 Task: Search one way flight ticket for 1 adult, 6 children, 1 infant in seat and 1 infant on lap in business from St. Louis: St. Louis Lambert International Airport to Gillette: Gillette Campbell County Airport on 5-1-2023. Choice of flights is Alaska. Number of bags: 2 carry on bags. Price is upto 90000. Outbound departure time preference is 20:00.
Action: Mouse moved to (380, 556)
Screenshot: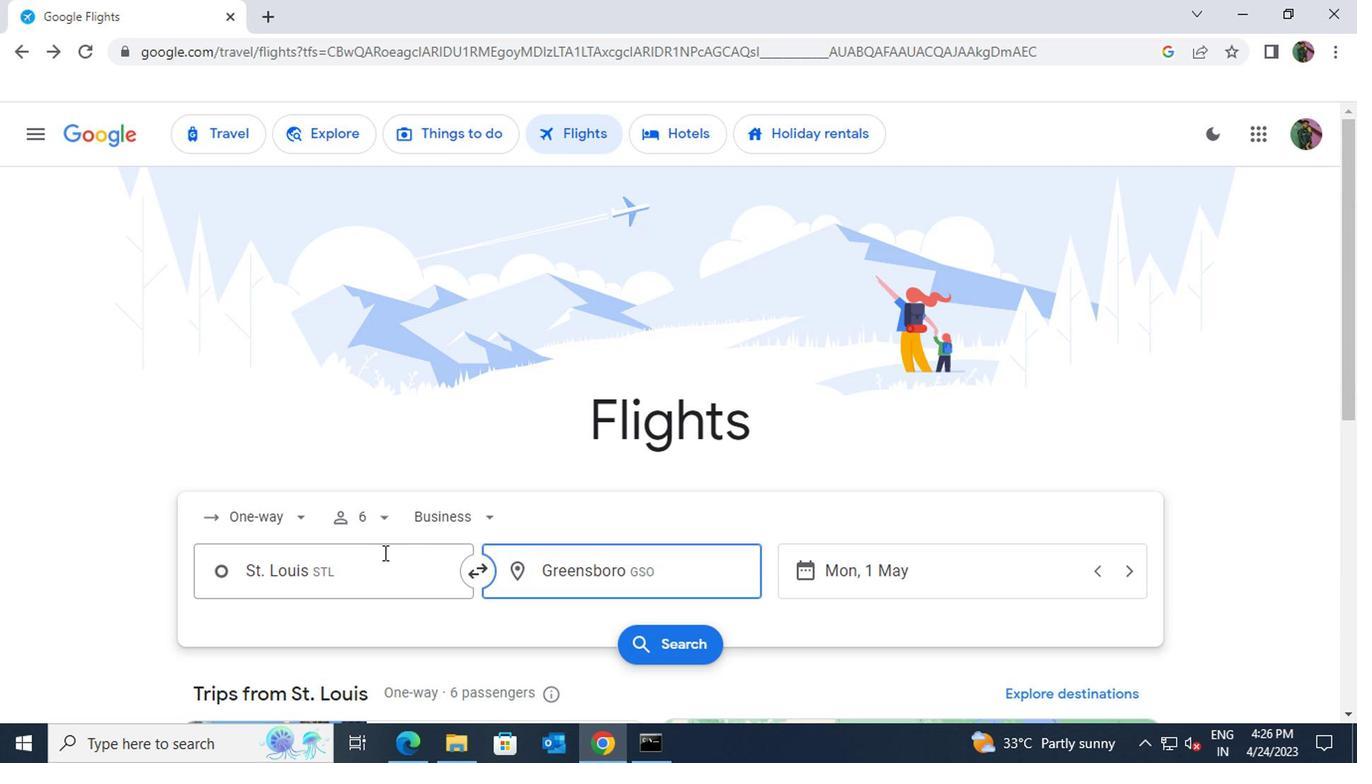
Action: Mouse pressed left at (380, 556)
Screenshot: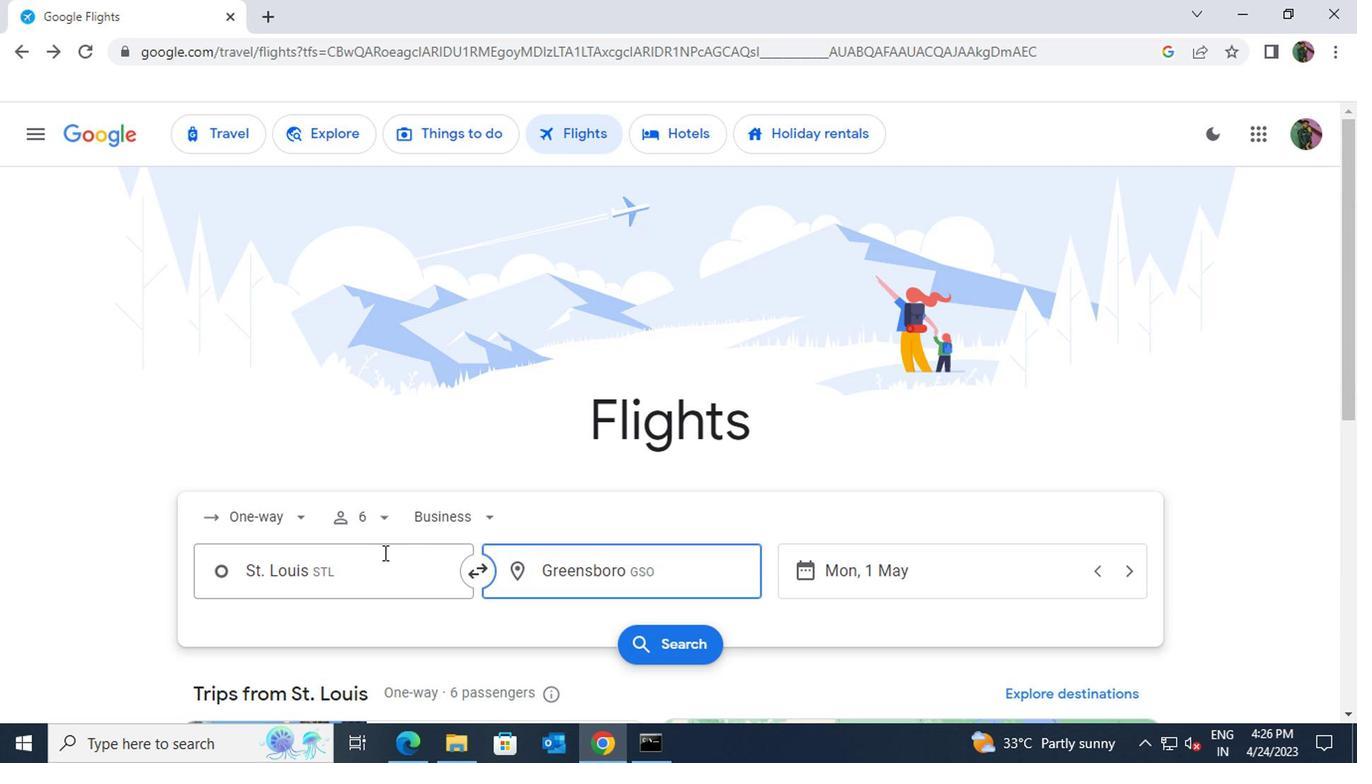 
Action: Key pressed st.<Key.space>louis<Key.space>lambert
Screenshot: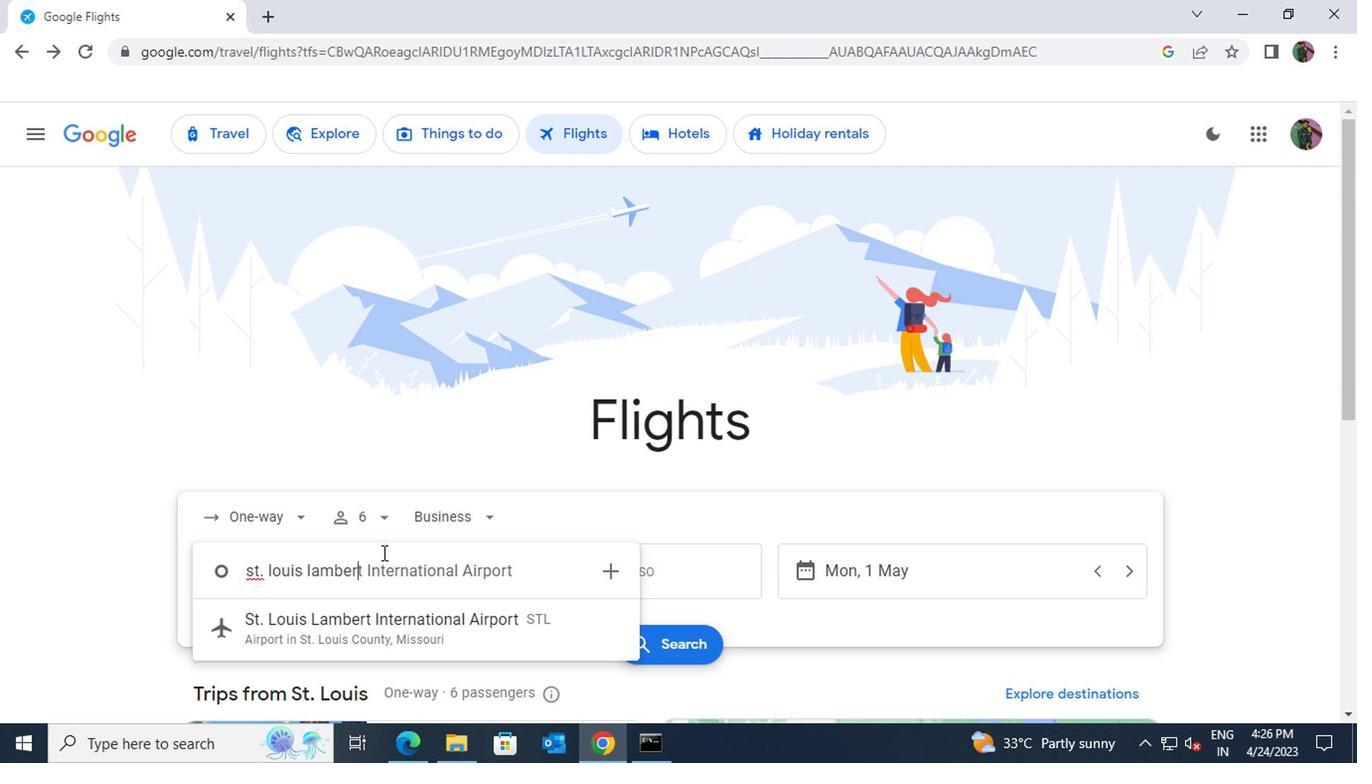 
Action: Mouse moved to (419, 634)
Screenshot: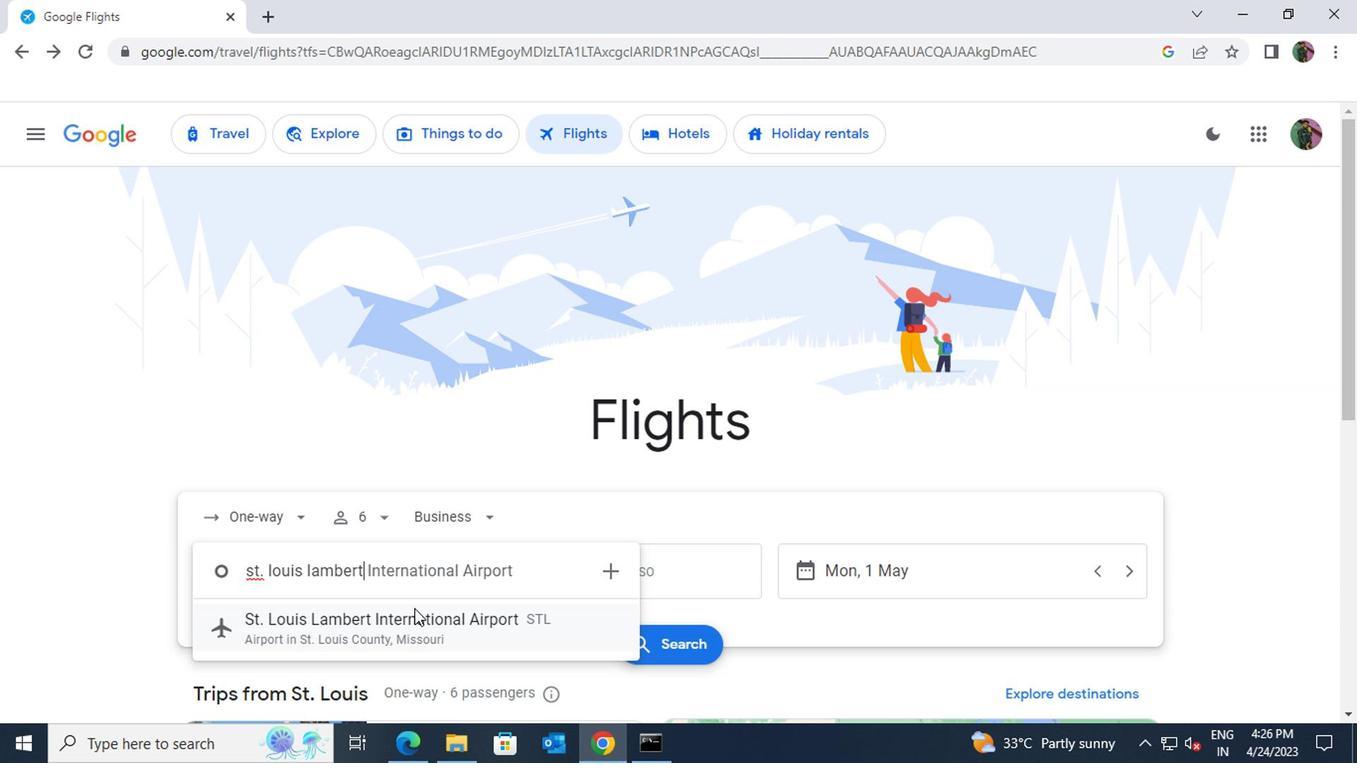 
Action: Mouse pressed left at (419, 634)
Screenshot: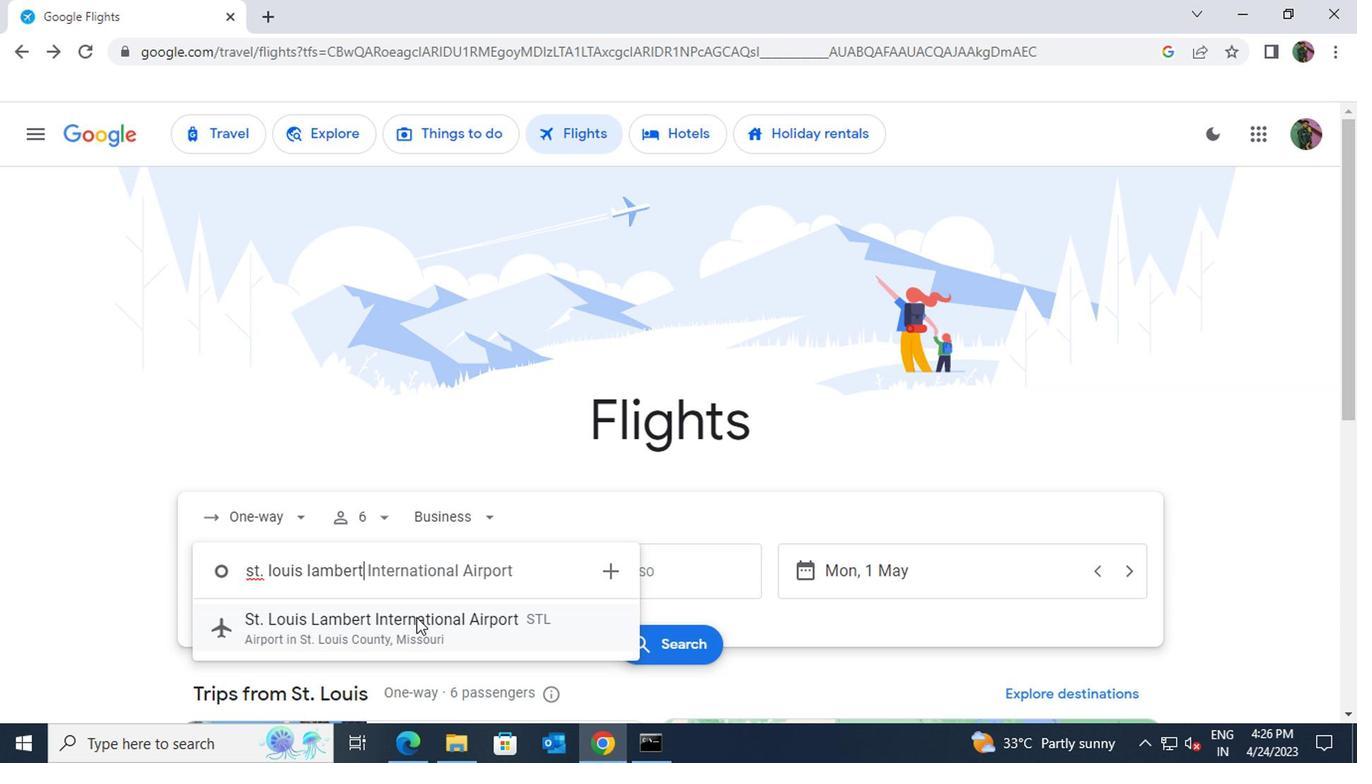 
Action: Mouse moved to (588, 583)
Screenshot: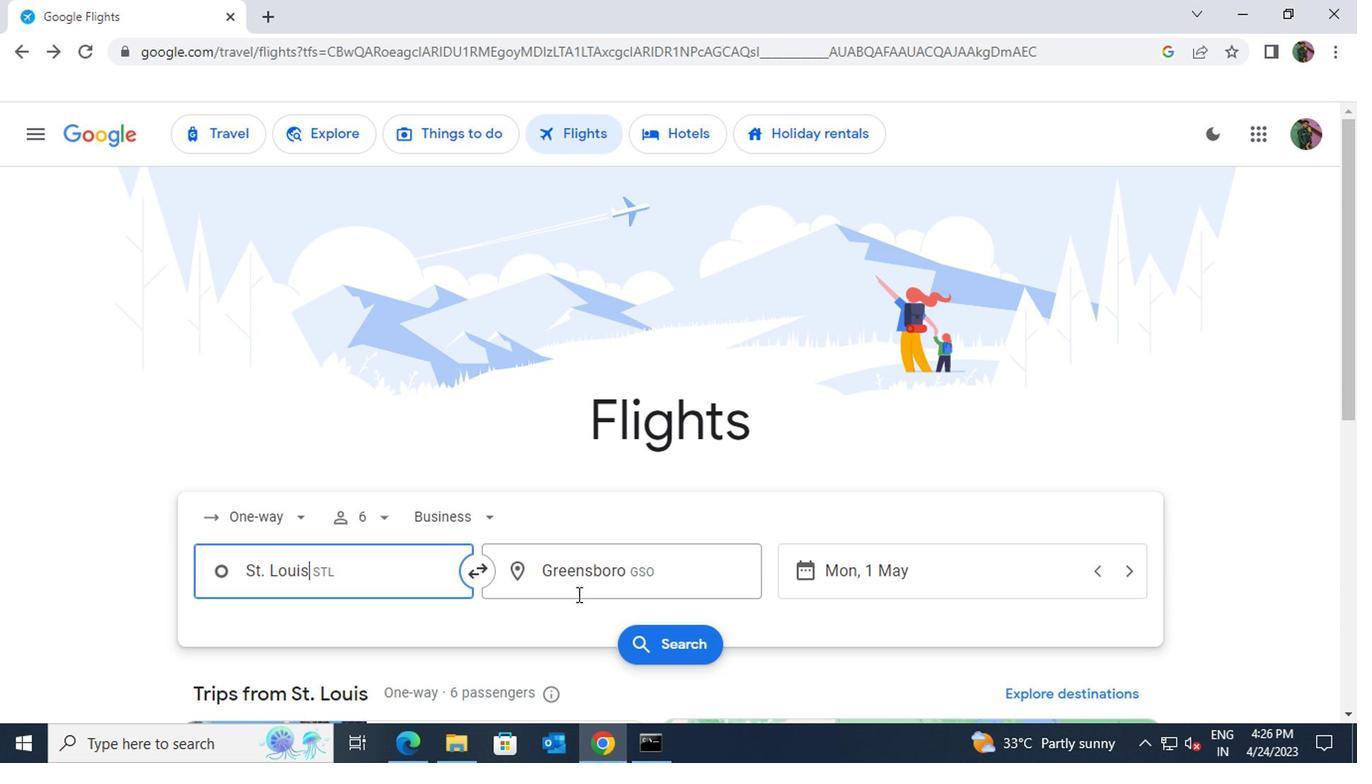 
Action: Mouse pressed left at (588, 583)
Screenshot: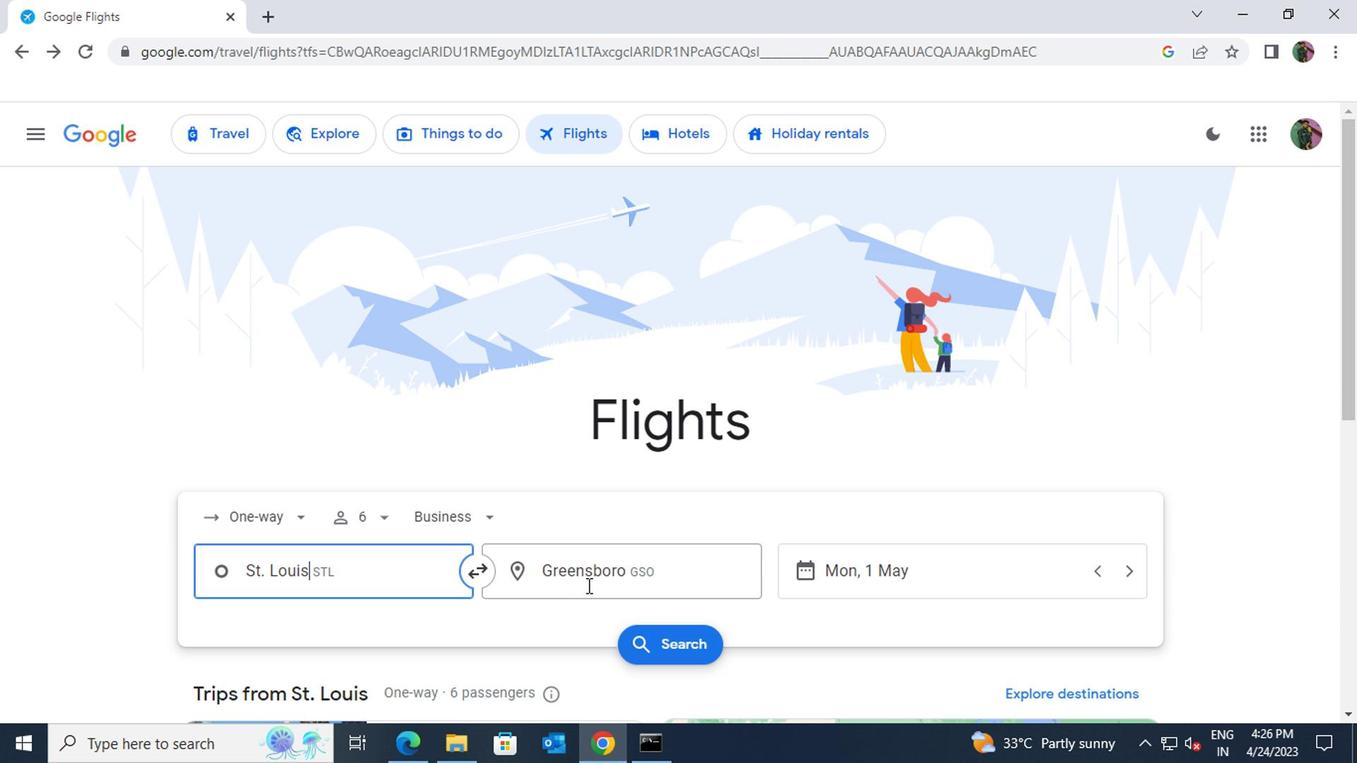 
Action: Key pressed gillette
Screenshot: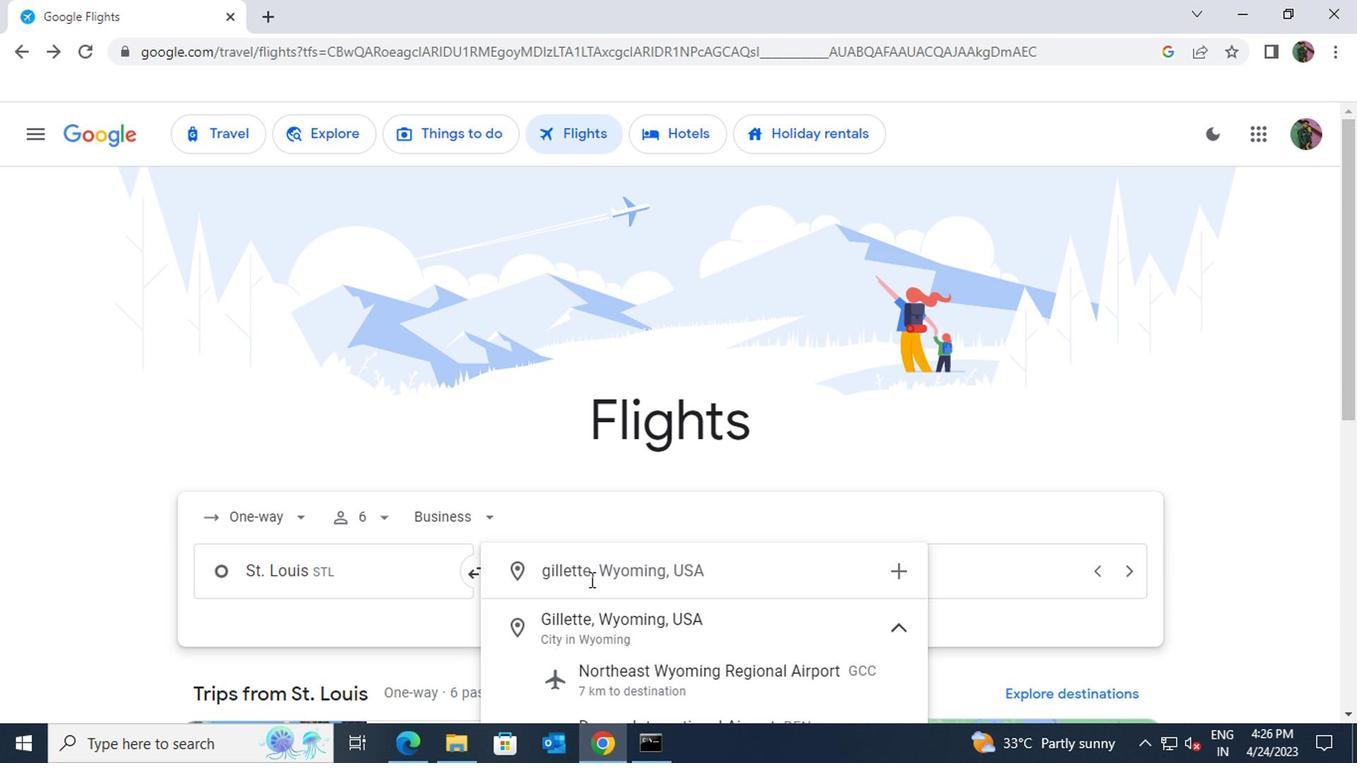 
Action: Mouse moved to (610, 628)
Screenshot: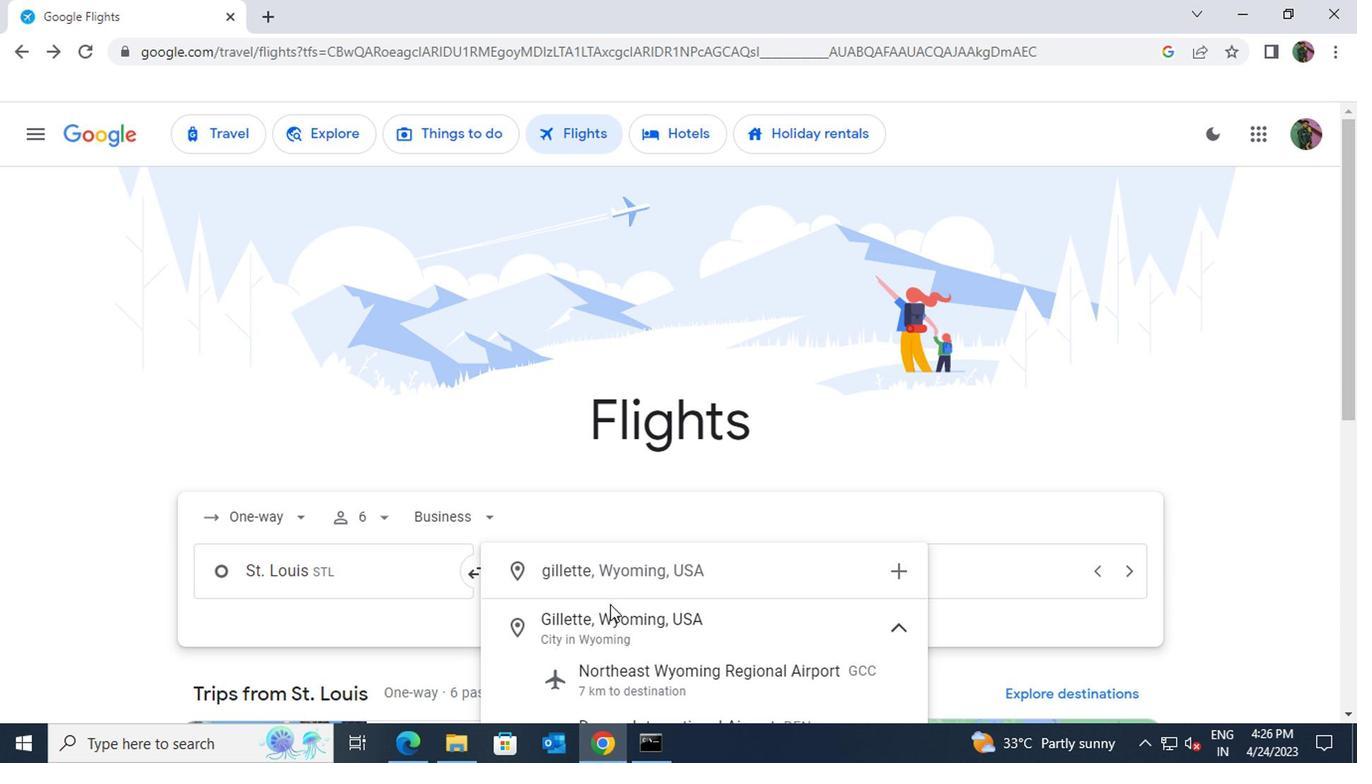 
Action: Mouse pressed left at (610, 628)
Screenshot: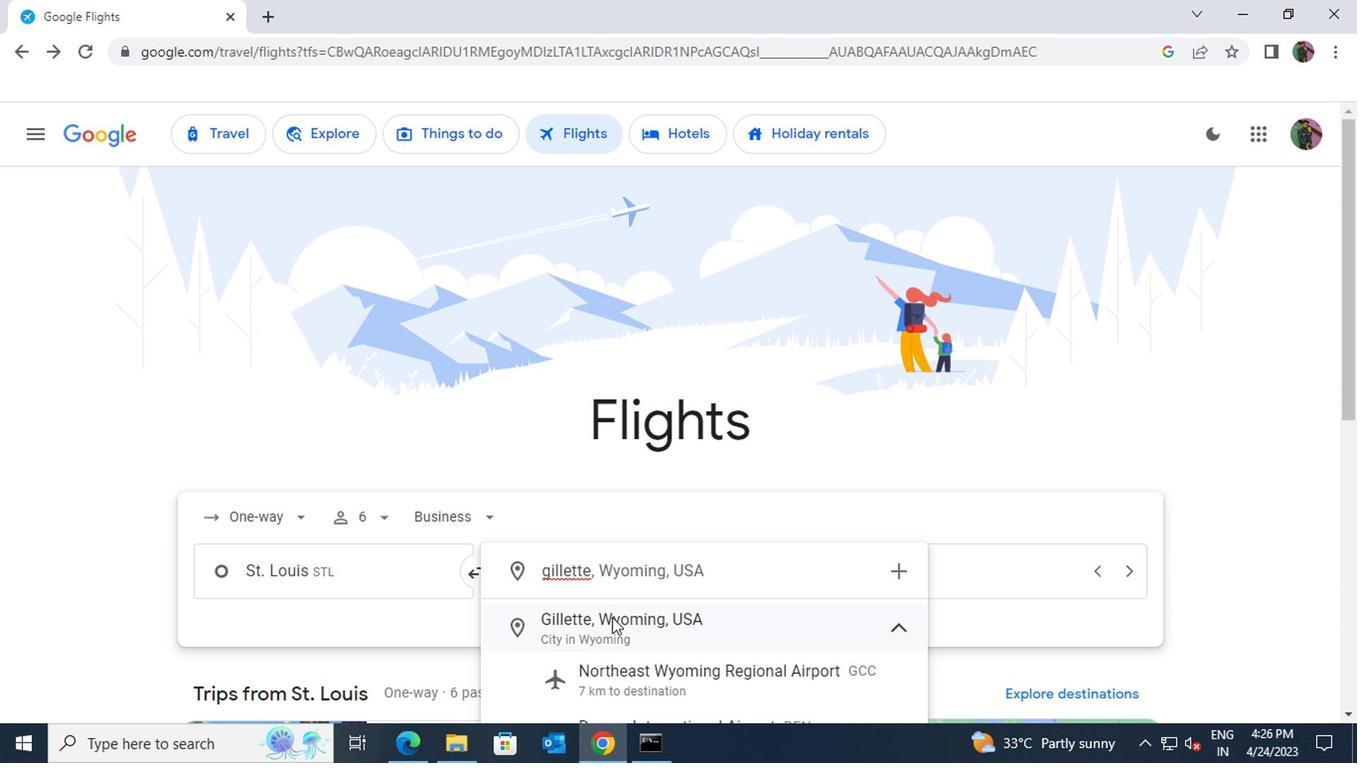 
Action: Mouse moved to (790, 572)
Screenshot: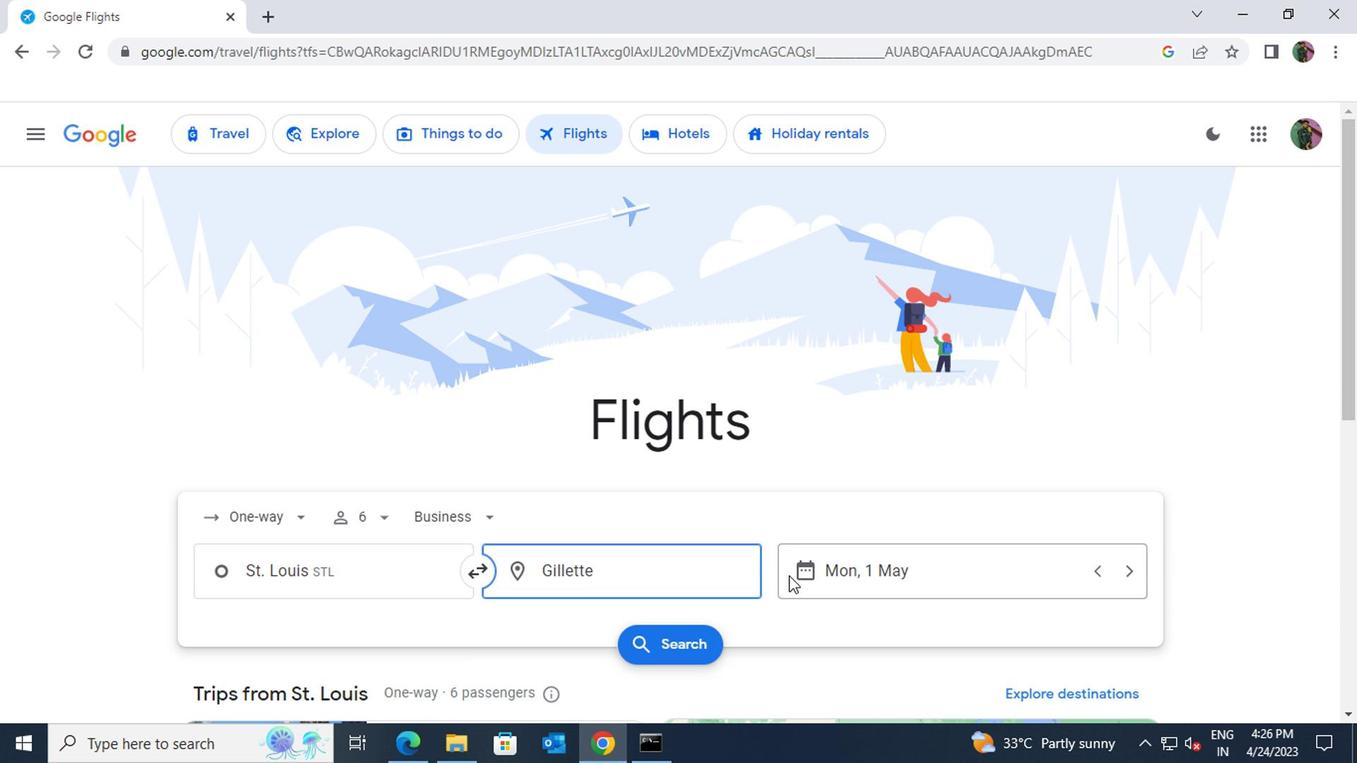 
Action: Mouse pressed left at (790, 572)
Screenshot: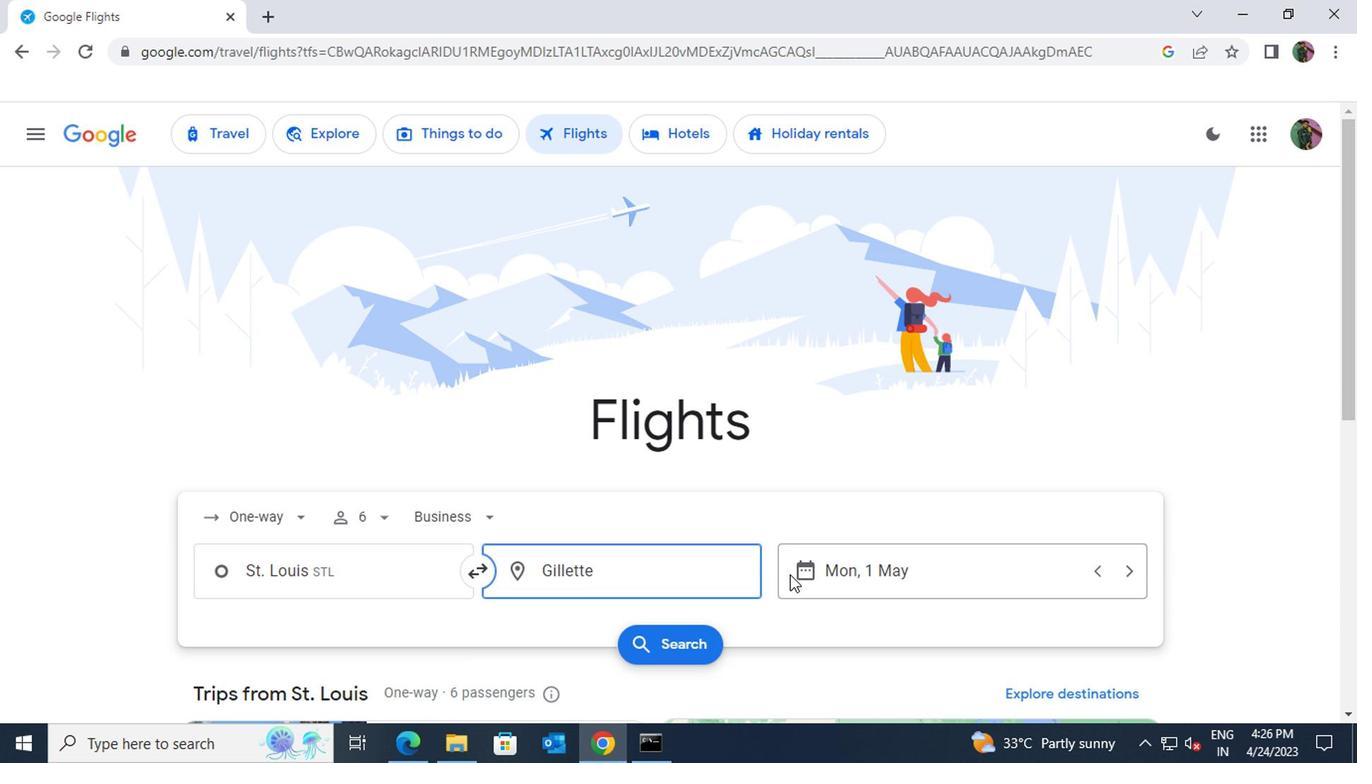 
Action: Mouse moved to (865, 365)
Screenshot: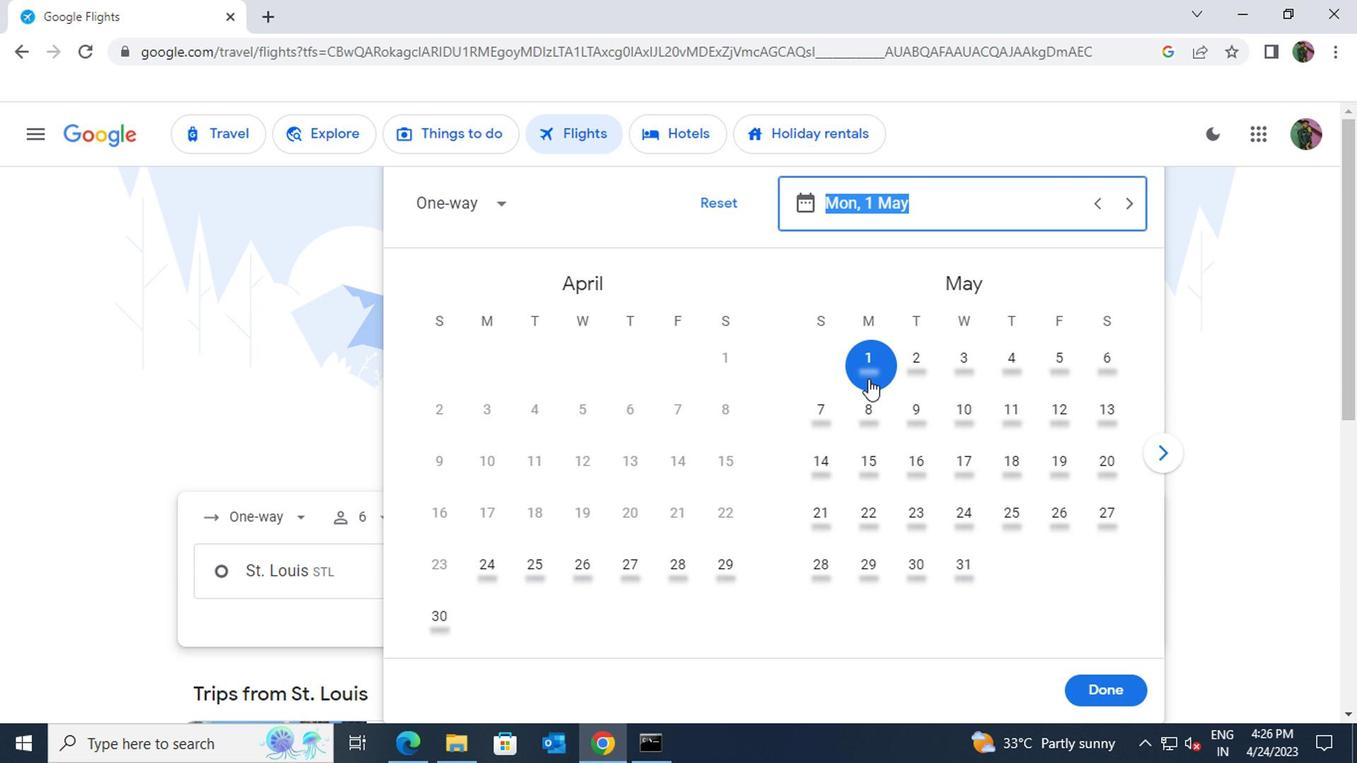 
Action: Mouse pressed left at (865, 365)
Screenshot: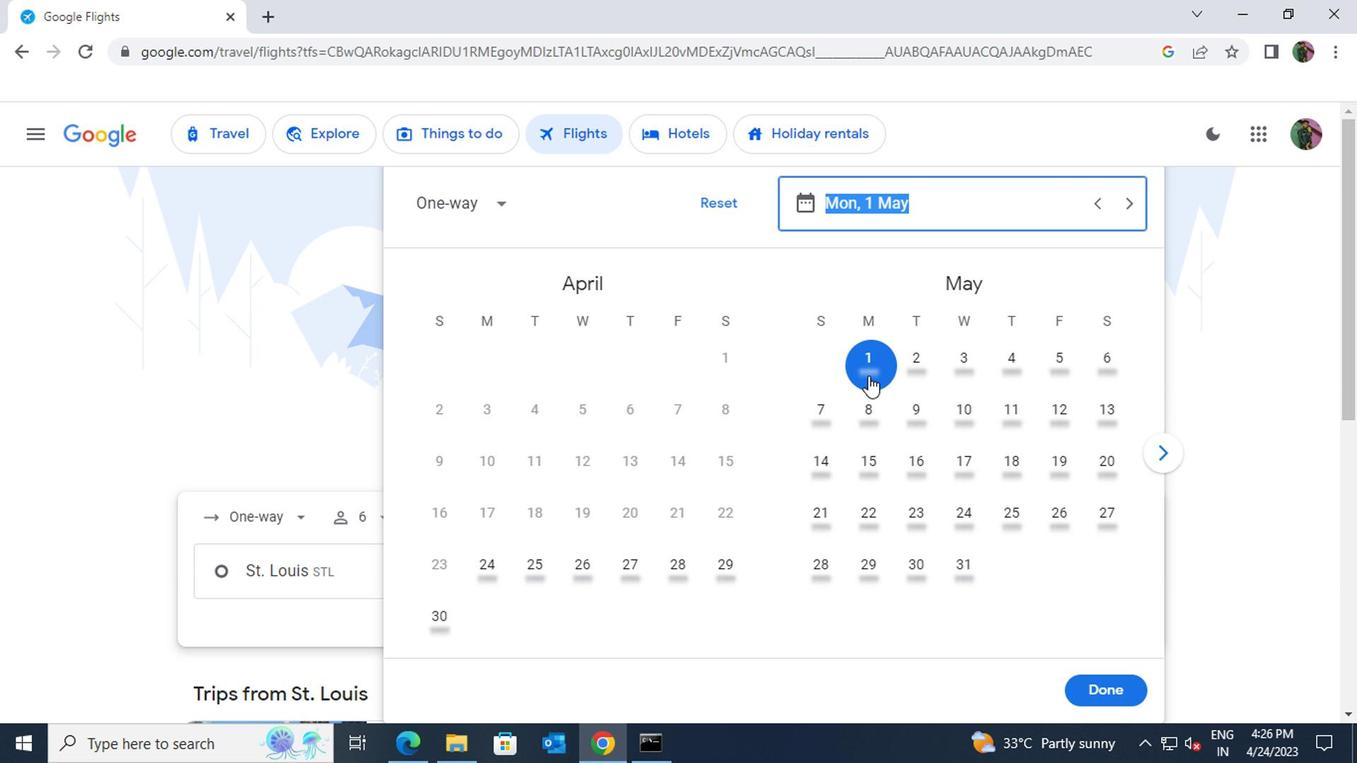 
Action: Mouse moved to (1076, 688)
Screenshot: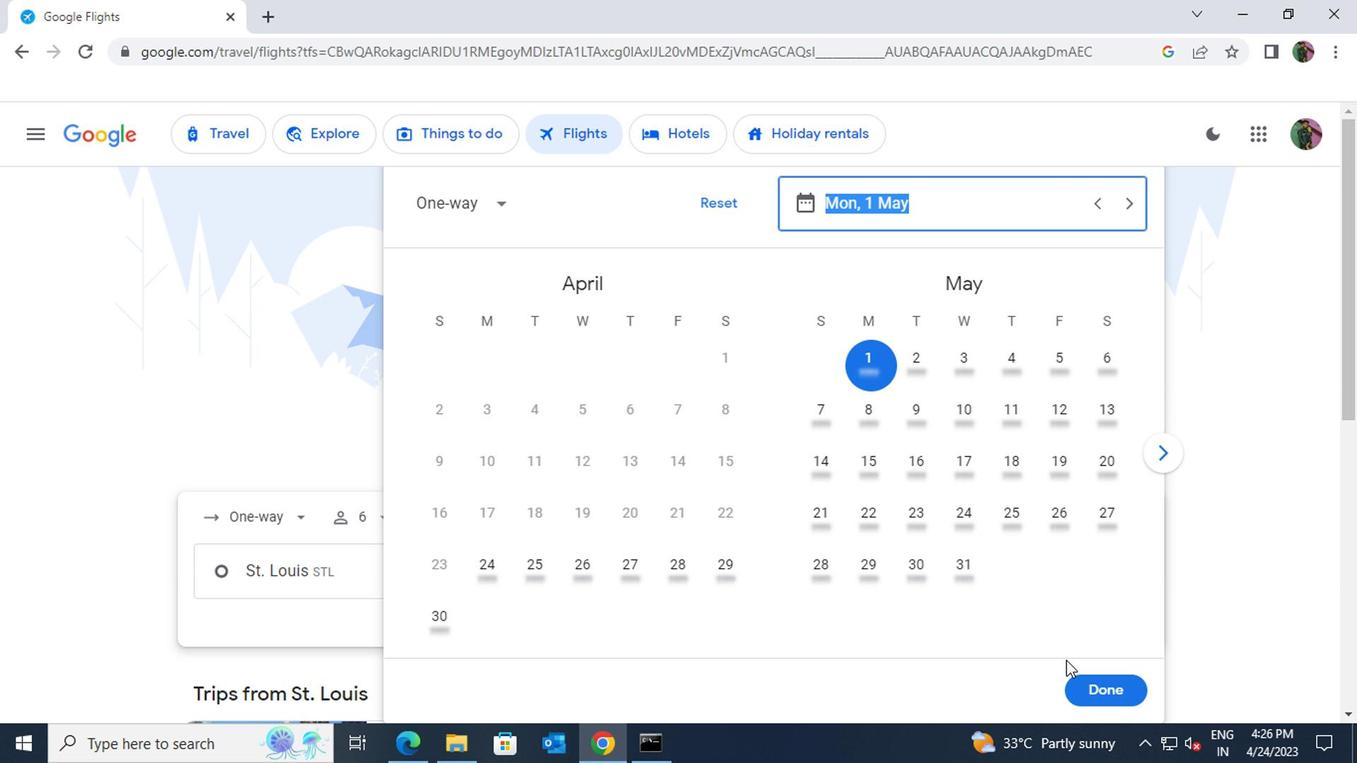 
Action: Mouse pressed left at (1076, 688)
Screenshot: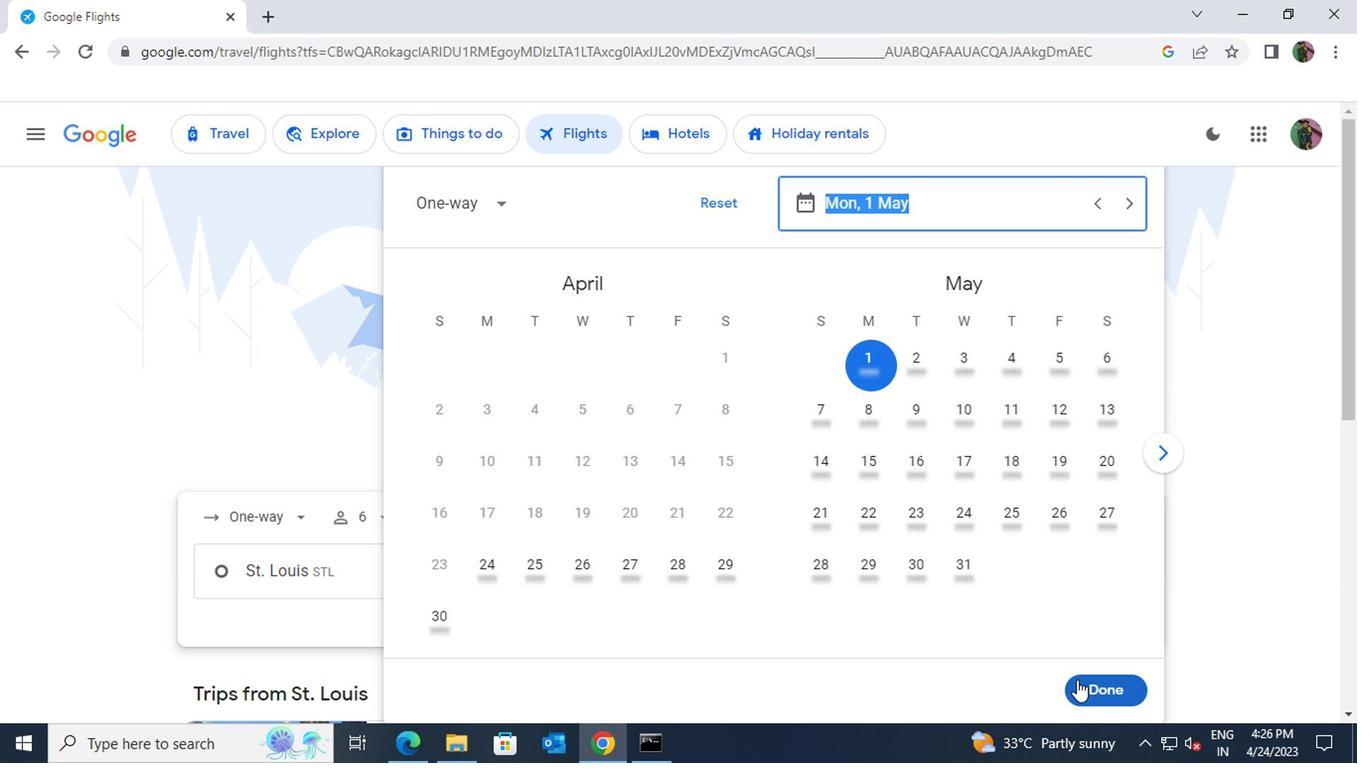 
Action: Mouse moved to (380, 520)
Screenshot: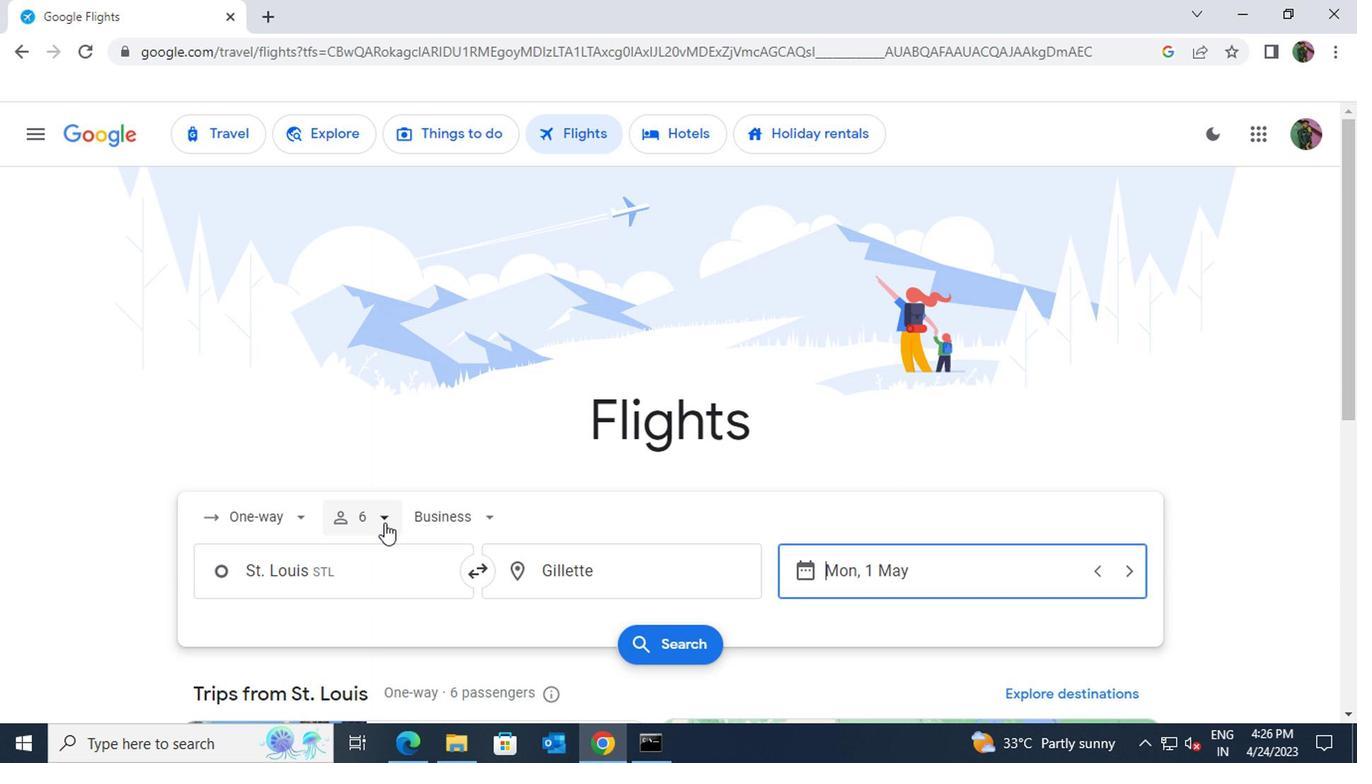 
Action: Mouse pressed left at (380, 520)
Screenshot: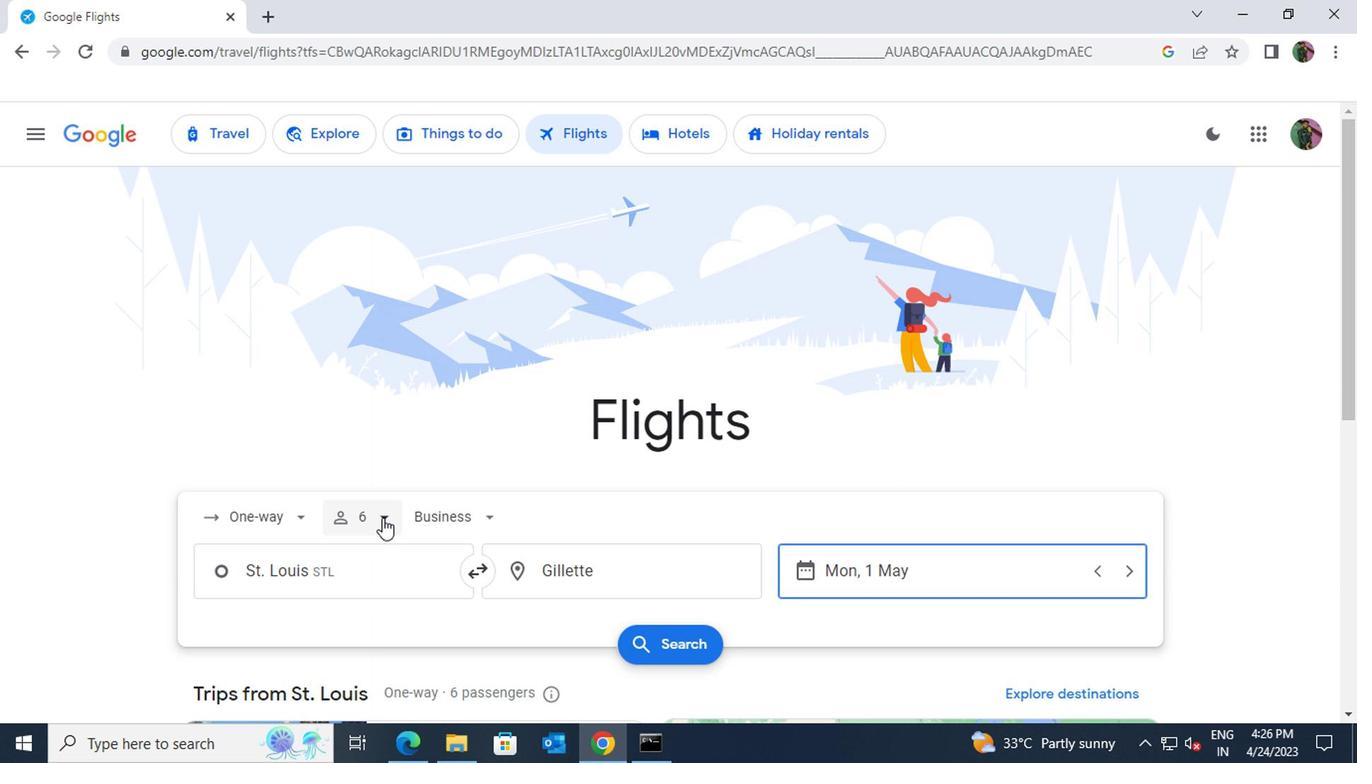 
Action: Mouse moved to (448, 567)
Screenshot: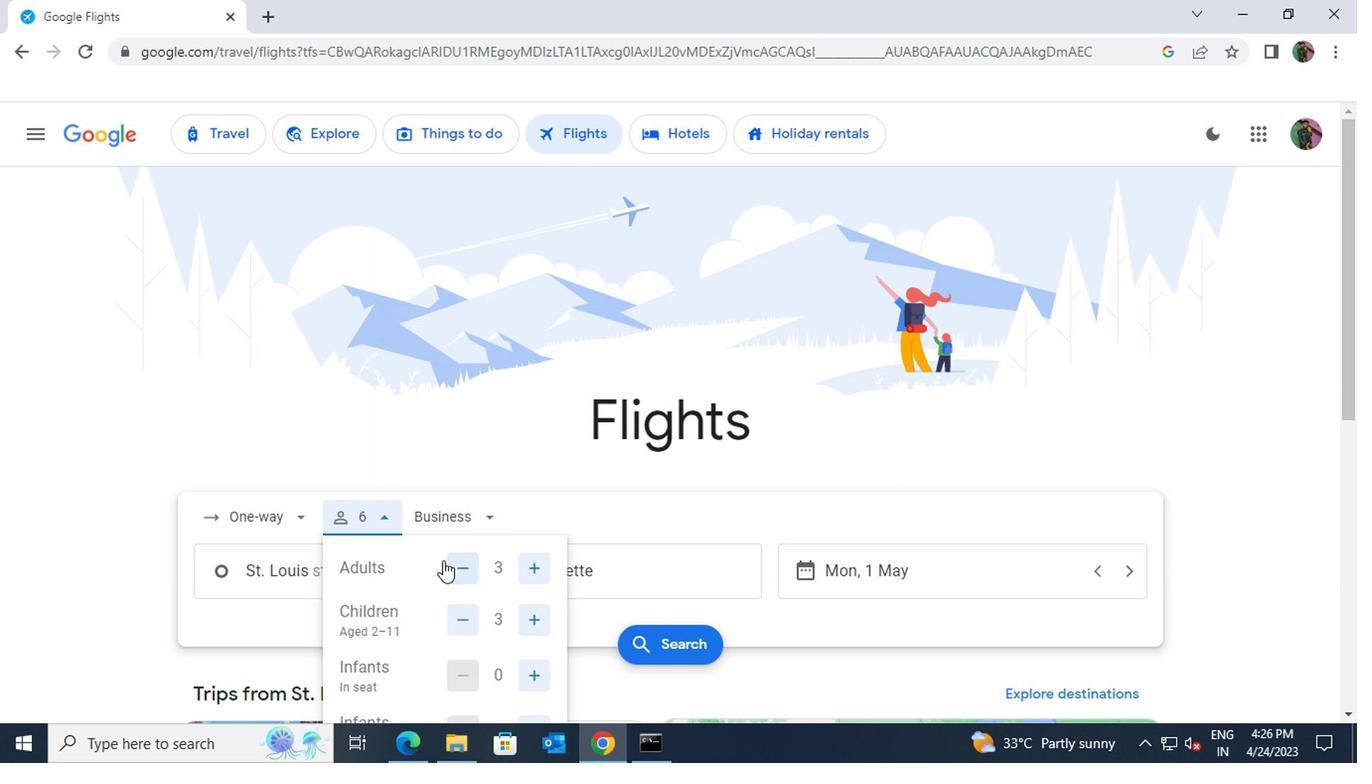 
Action: Mouse pressed left at (448, 567)
Screenshot: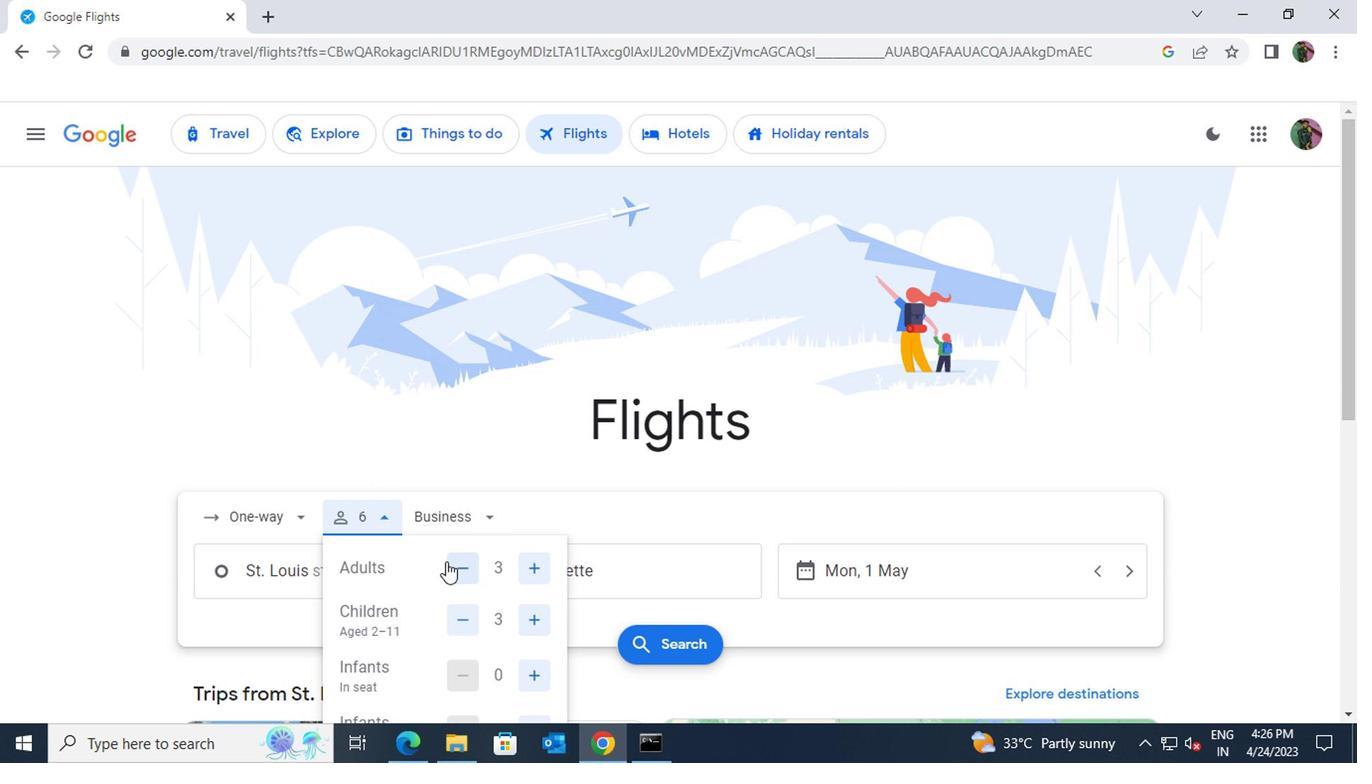
Action: Mouse pressed left at (448, 567)
Screenshot: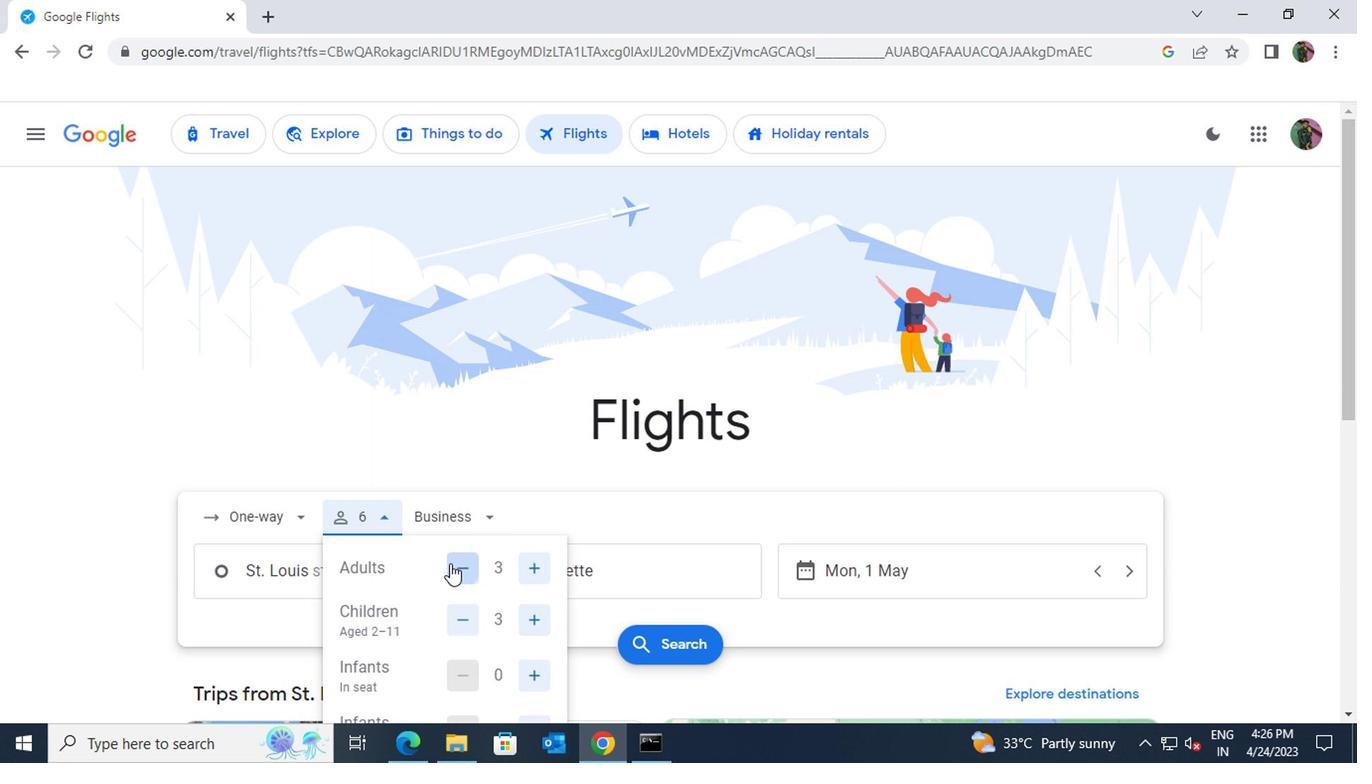 
Action: Mouse scrolled (448, 566) with delta (0, 0)
Screenshot: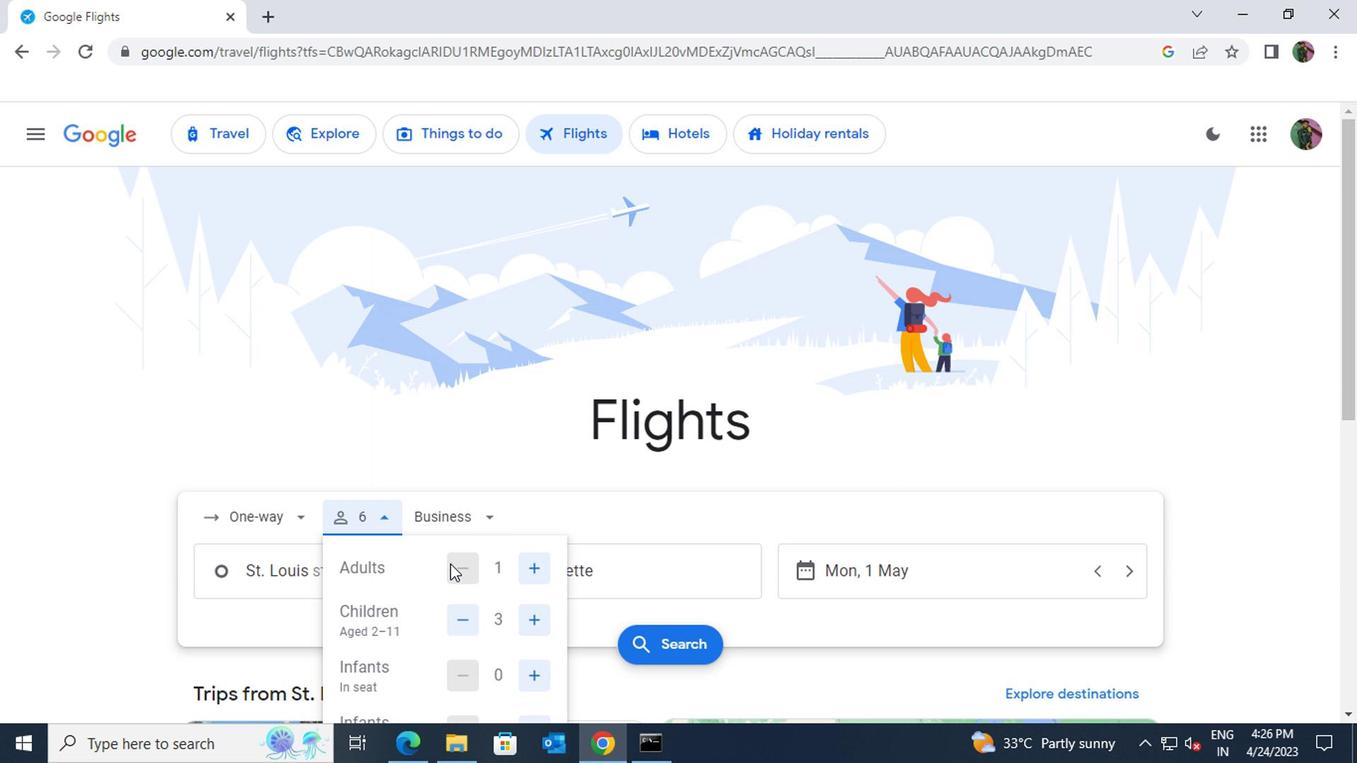 
Action: Mouse moved to (530, 532)
Screenshot: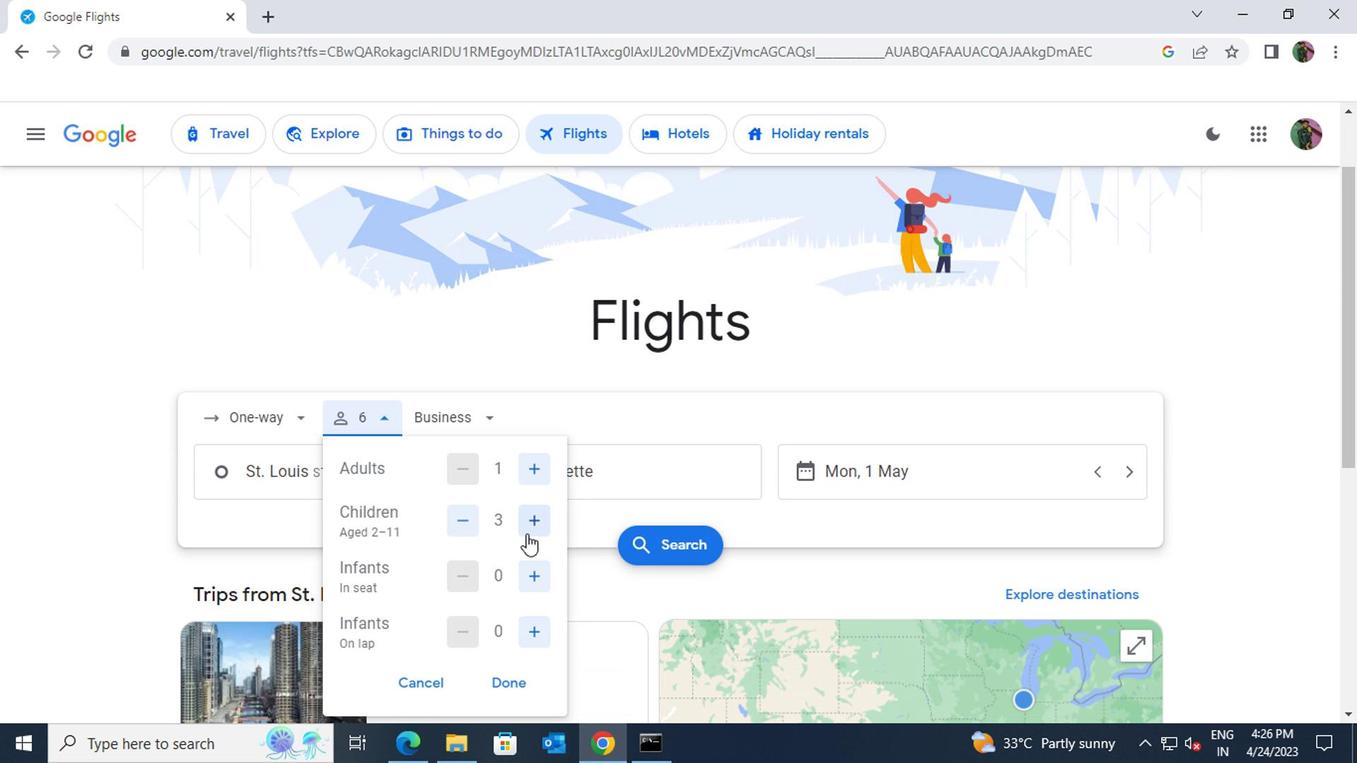 
Action: Mouse pressed left at (530, 532)
Screenshot: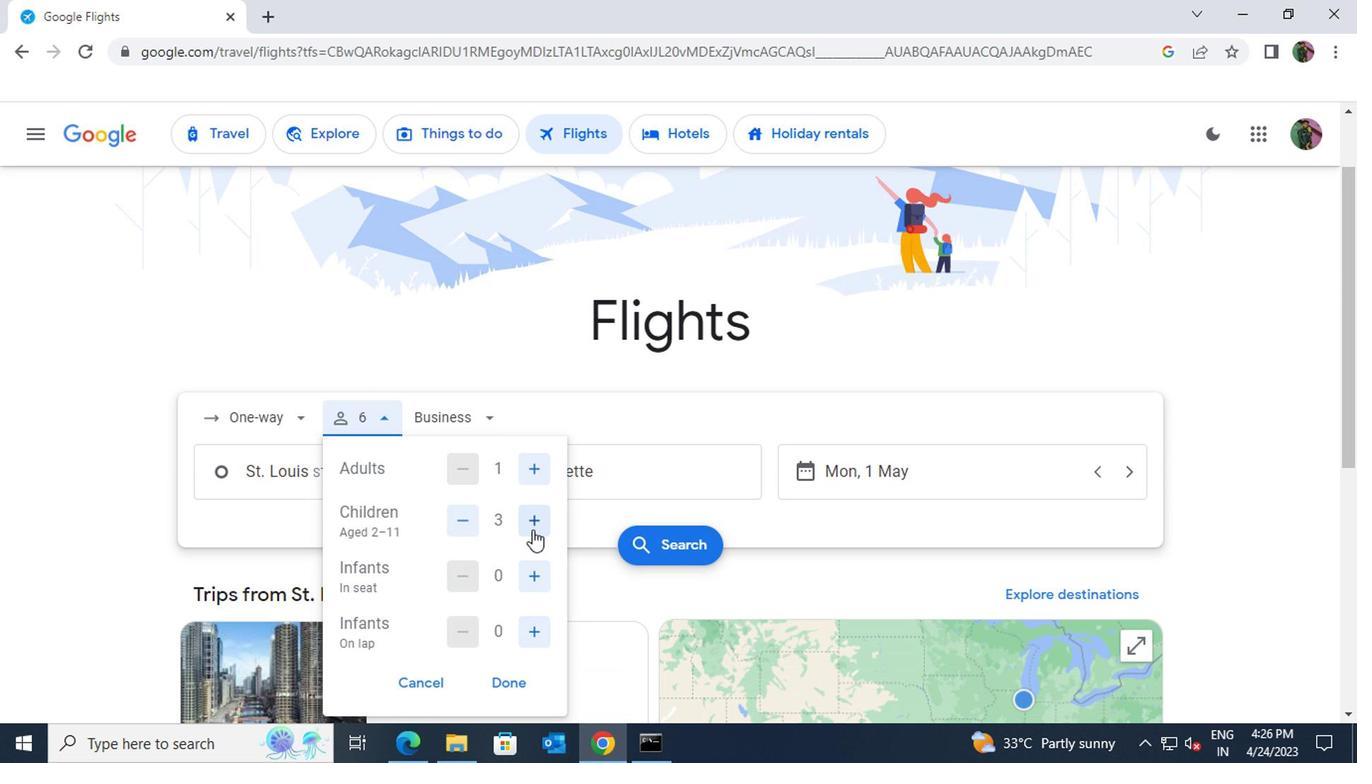 
Action: Mouse pressed left at (530, 532)
Screenshot: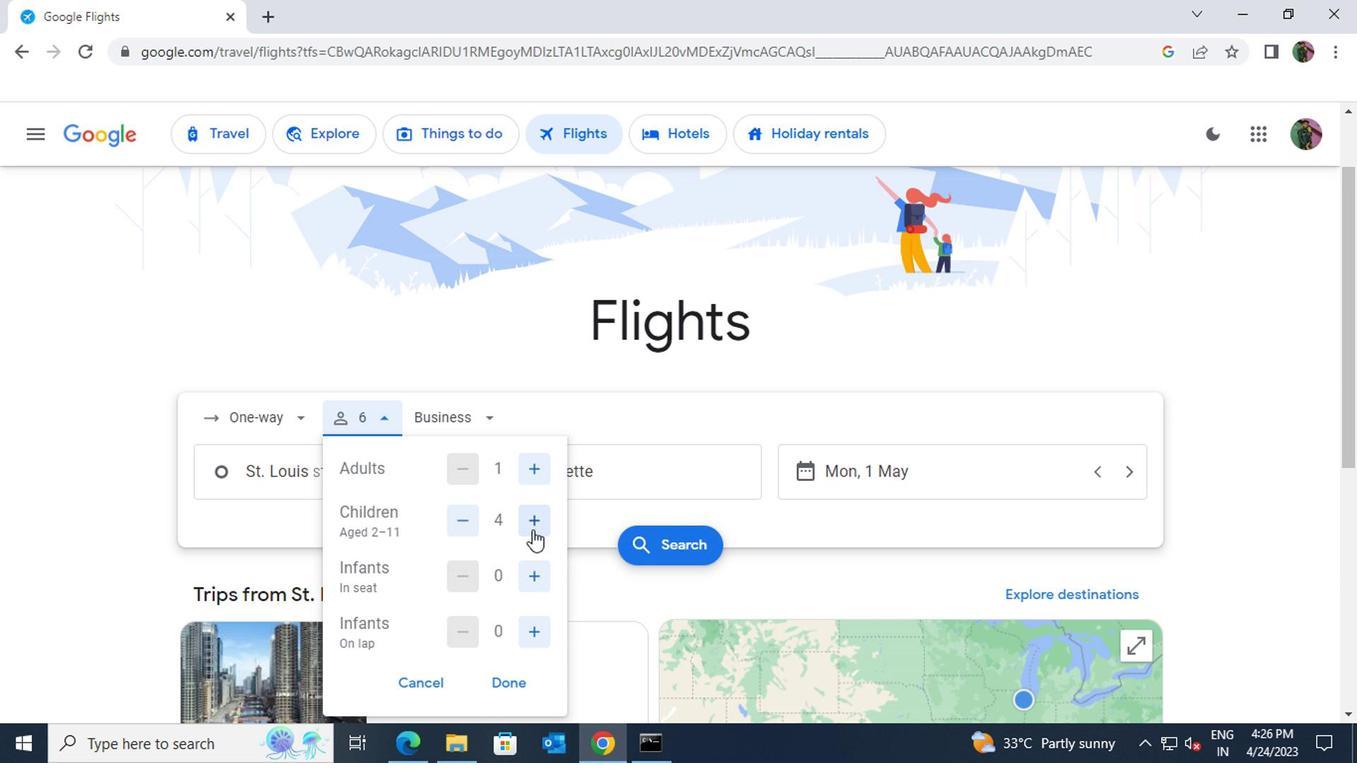 
Action: Mouse pressed left at (530, 532)
Screenshot: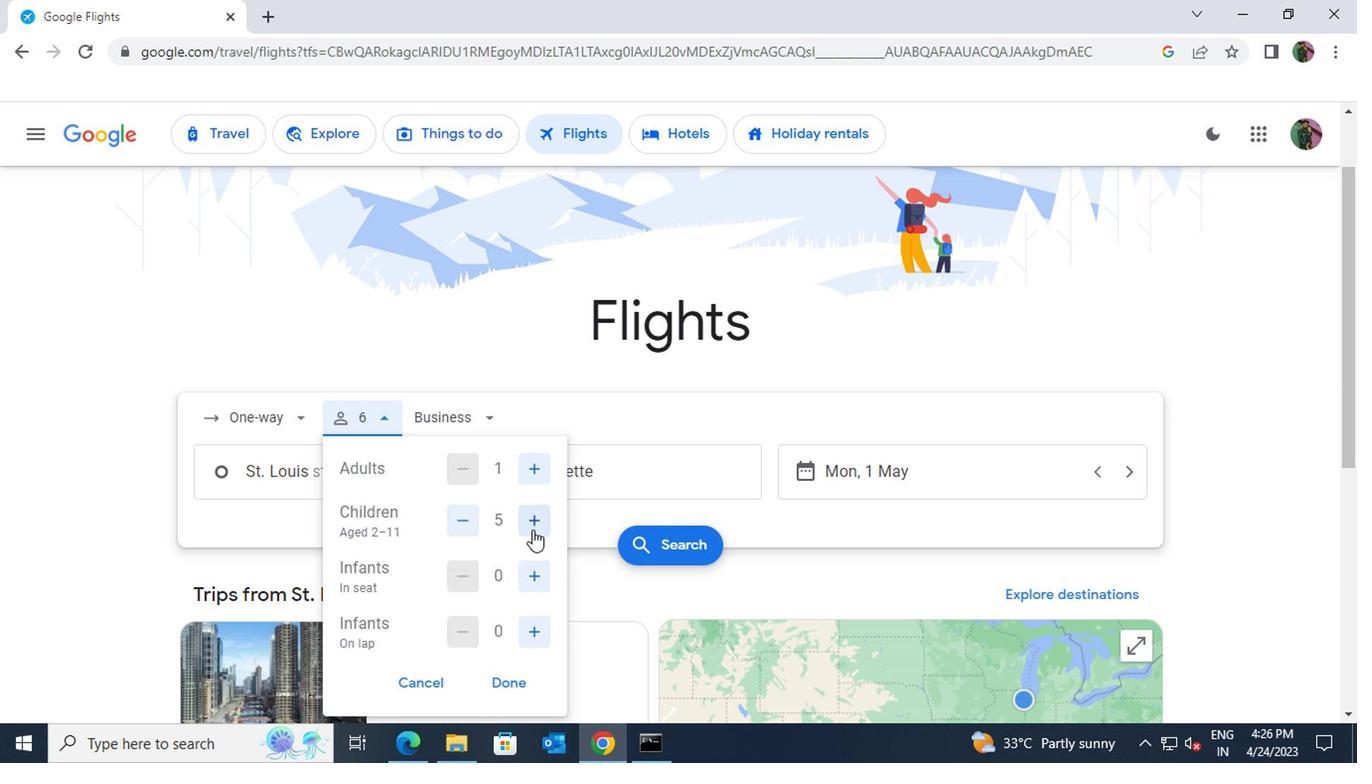 
Action: Mouse scrolled (530, 532) with delta (0, 0)
Screenshot: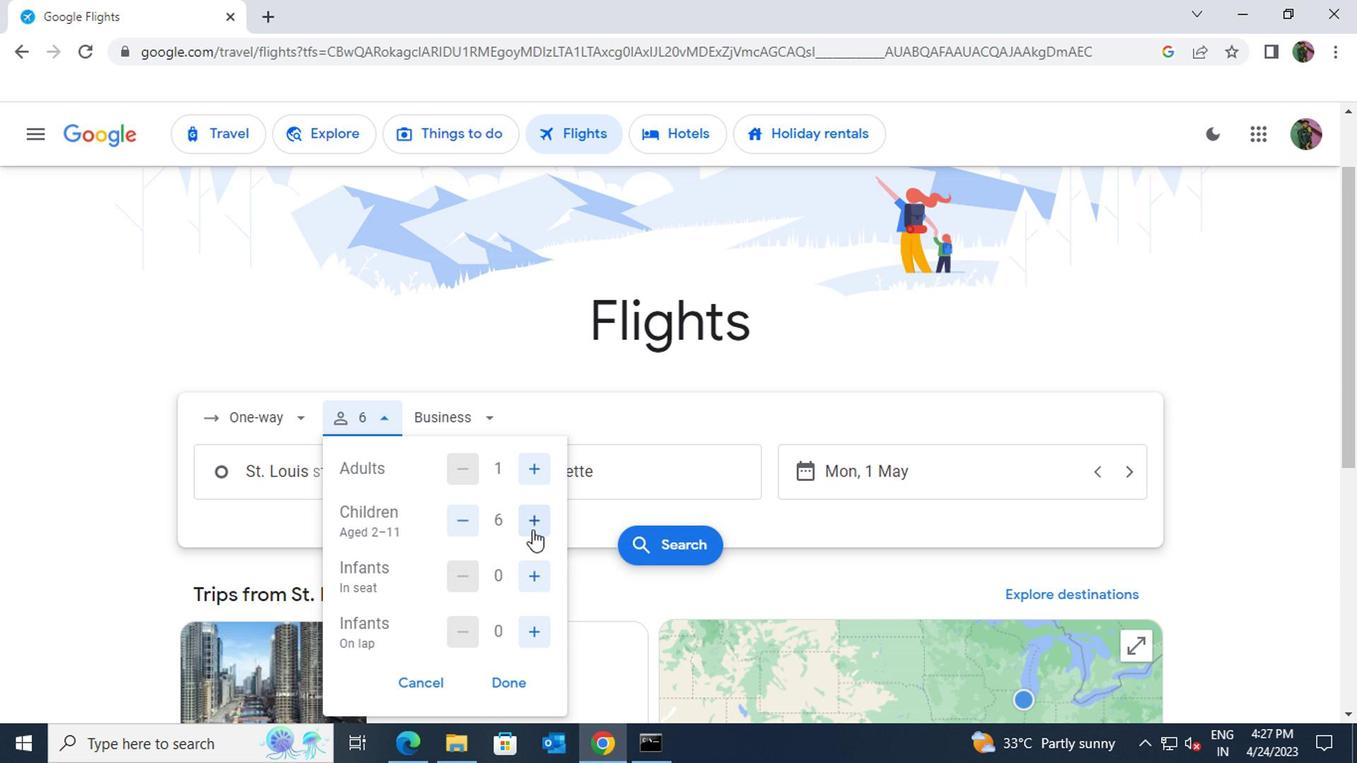 
Action: Mouse moved to (525, 525)
Screenshot: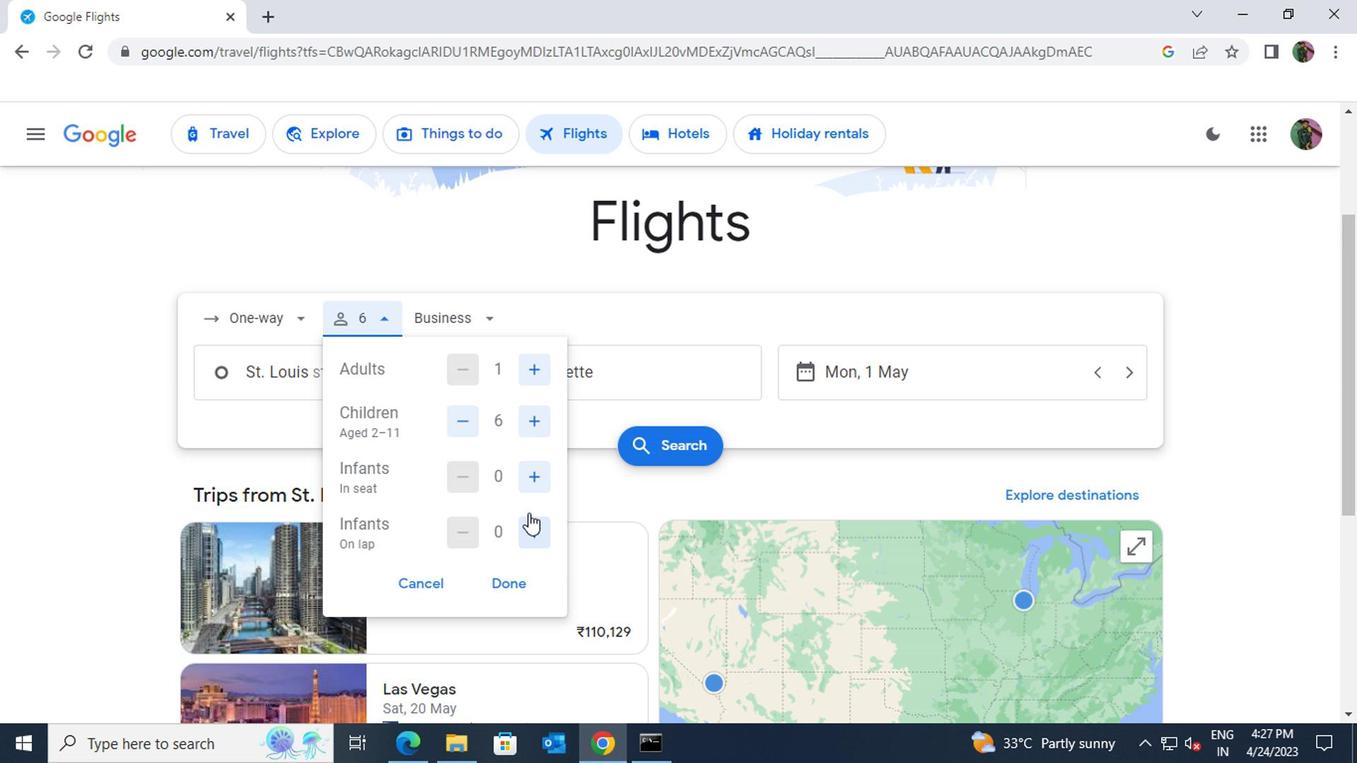 
Action: Mouse pressed left at (525, 525)
Screenshot: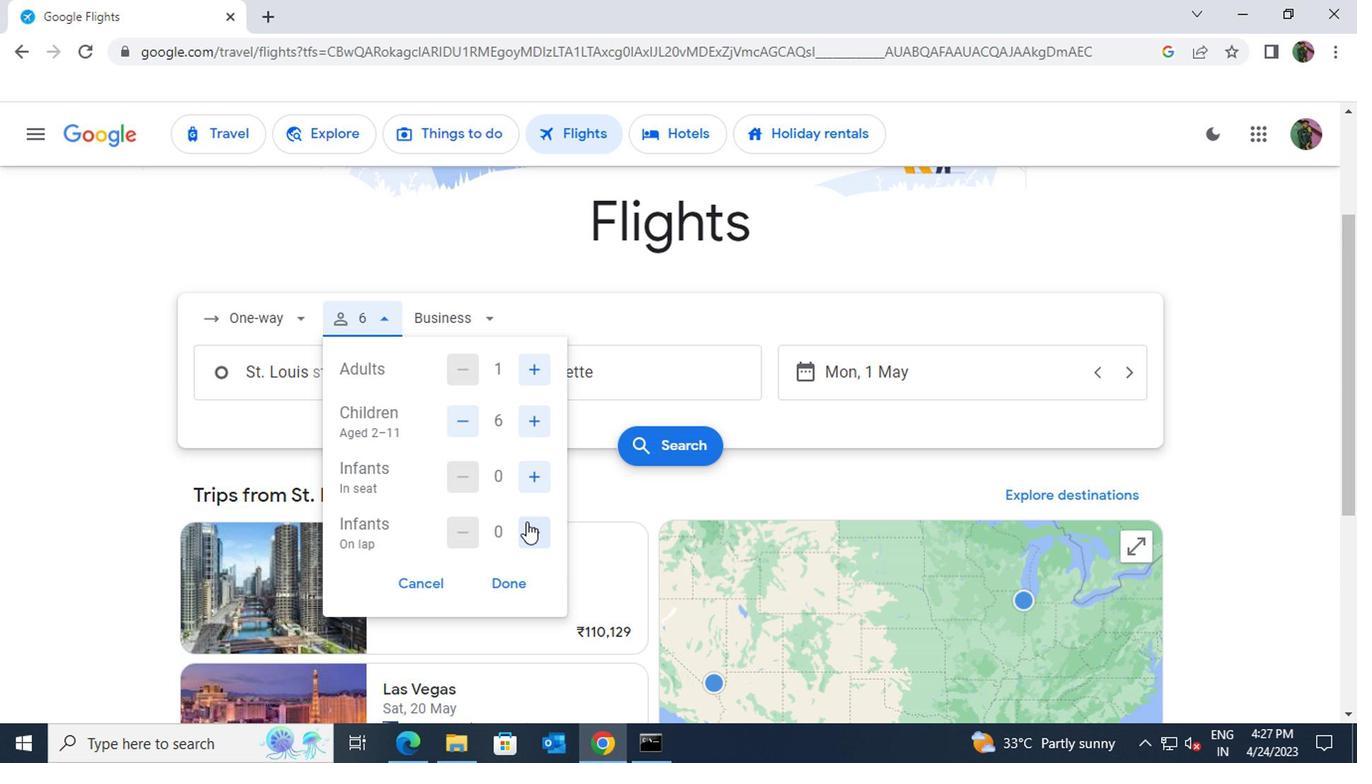 
Action: Mouse moved to (506, 583)
Screenshot: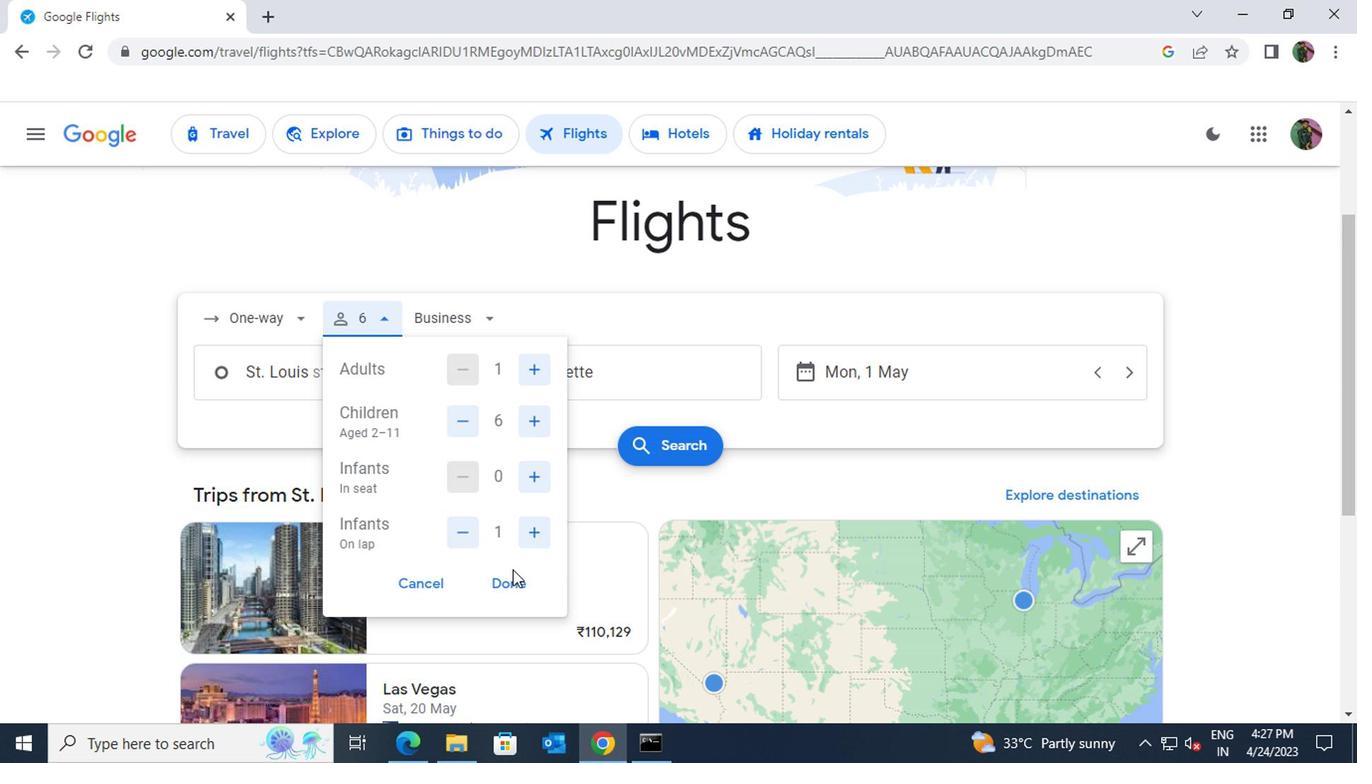 
Action: Mouse pressed left at (506, 583)
Screenshot: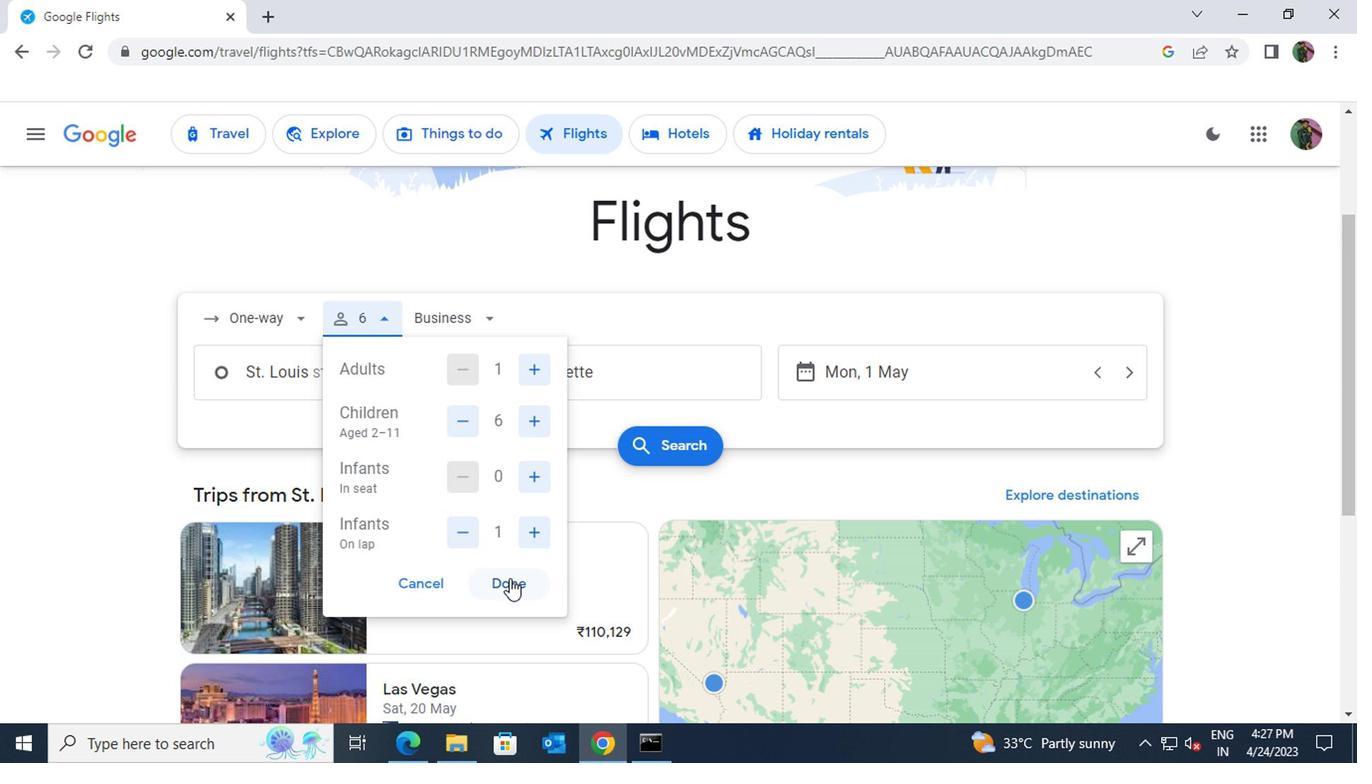 
Action: Mouse moved to (627, 442)
Screenshot: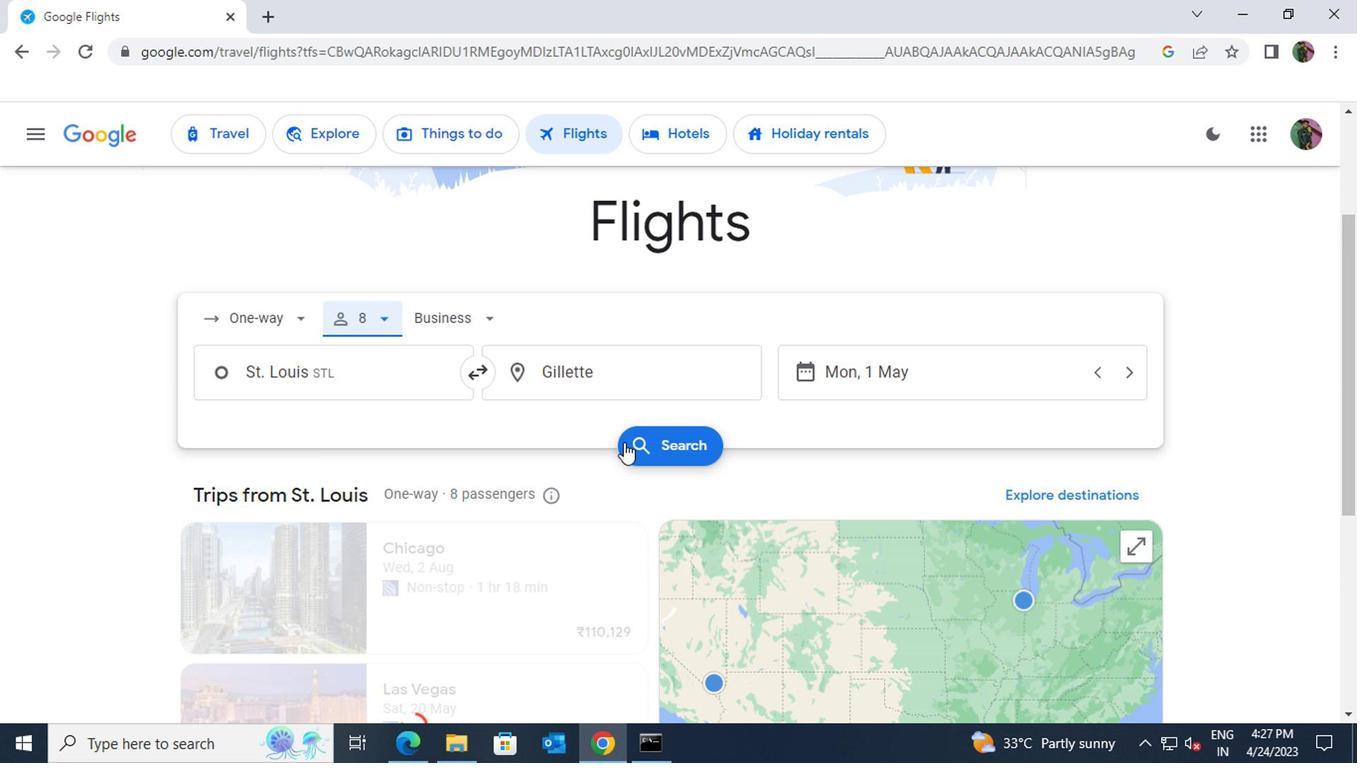 
Action: Mouse pressed left at (627, 442)
Screenshot: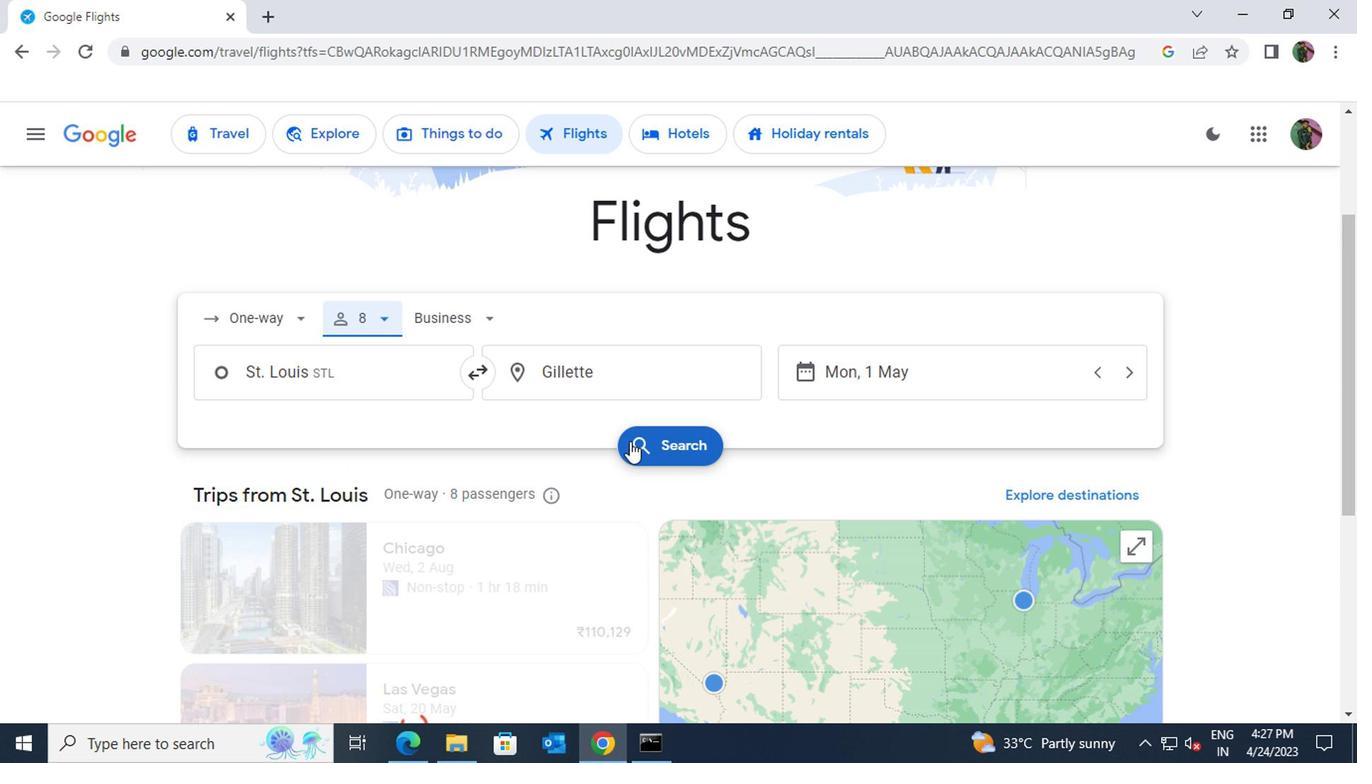 
Action: Mouse moved to (540, 317)
Screenshot: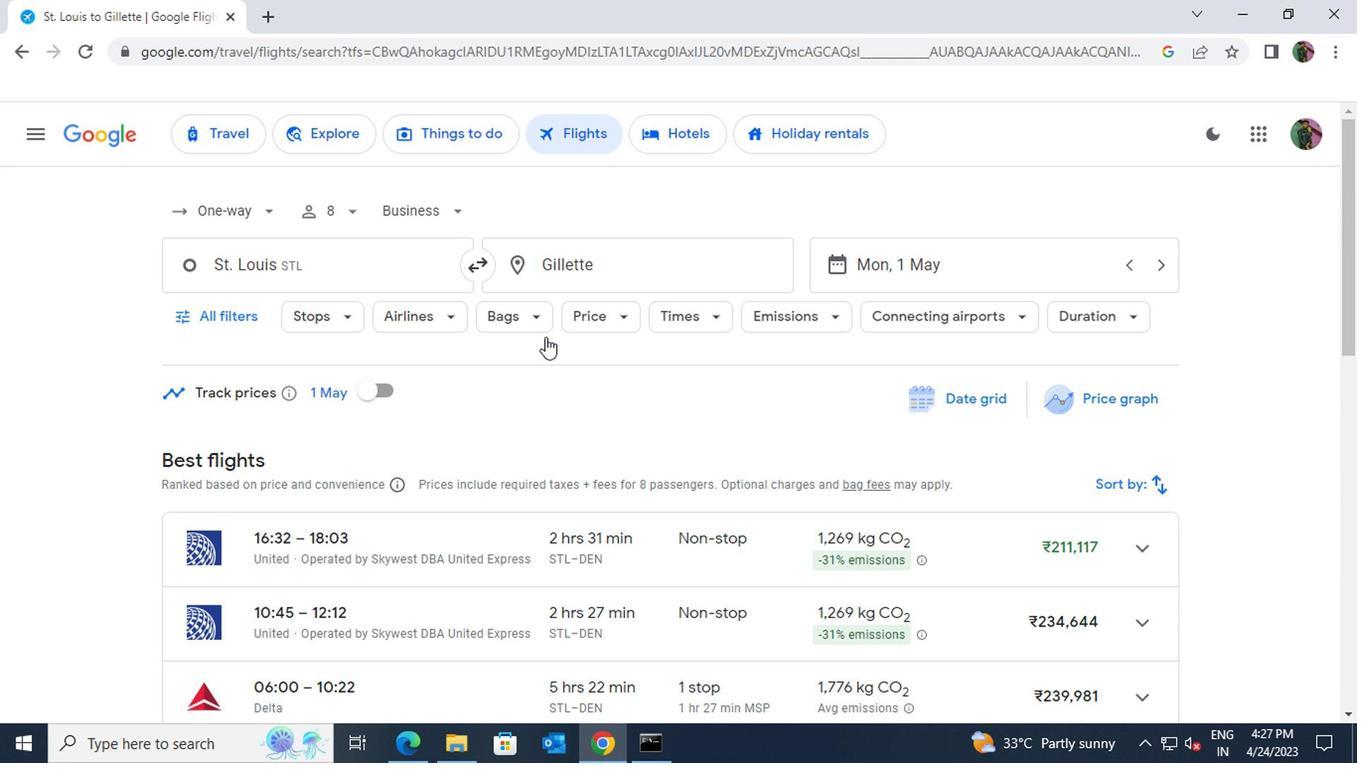 
Action: Mouse pressed left at (540, 317)
Screenshot: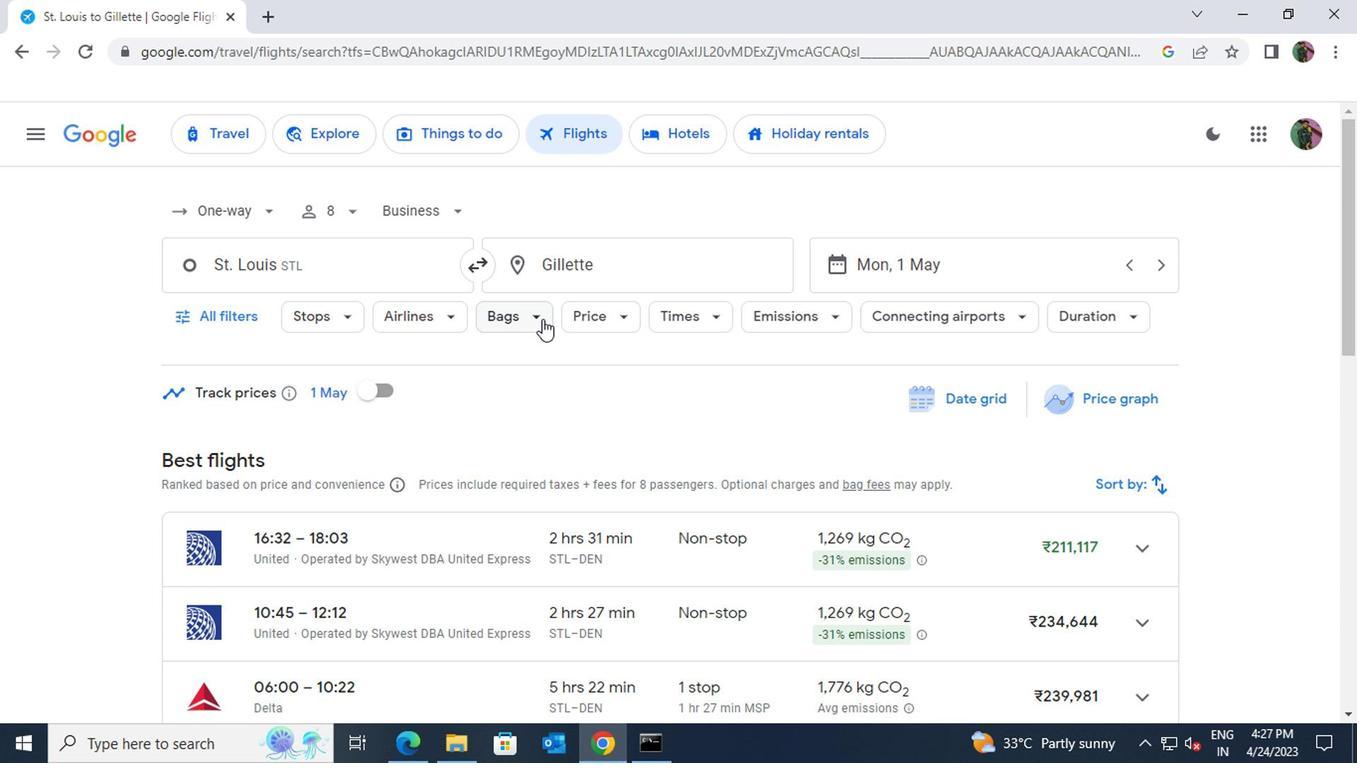 
Action: Mouse moved to (782, 413)
Screenshot: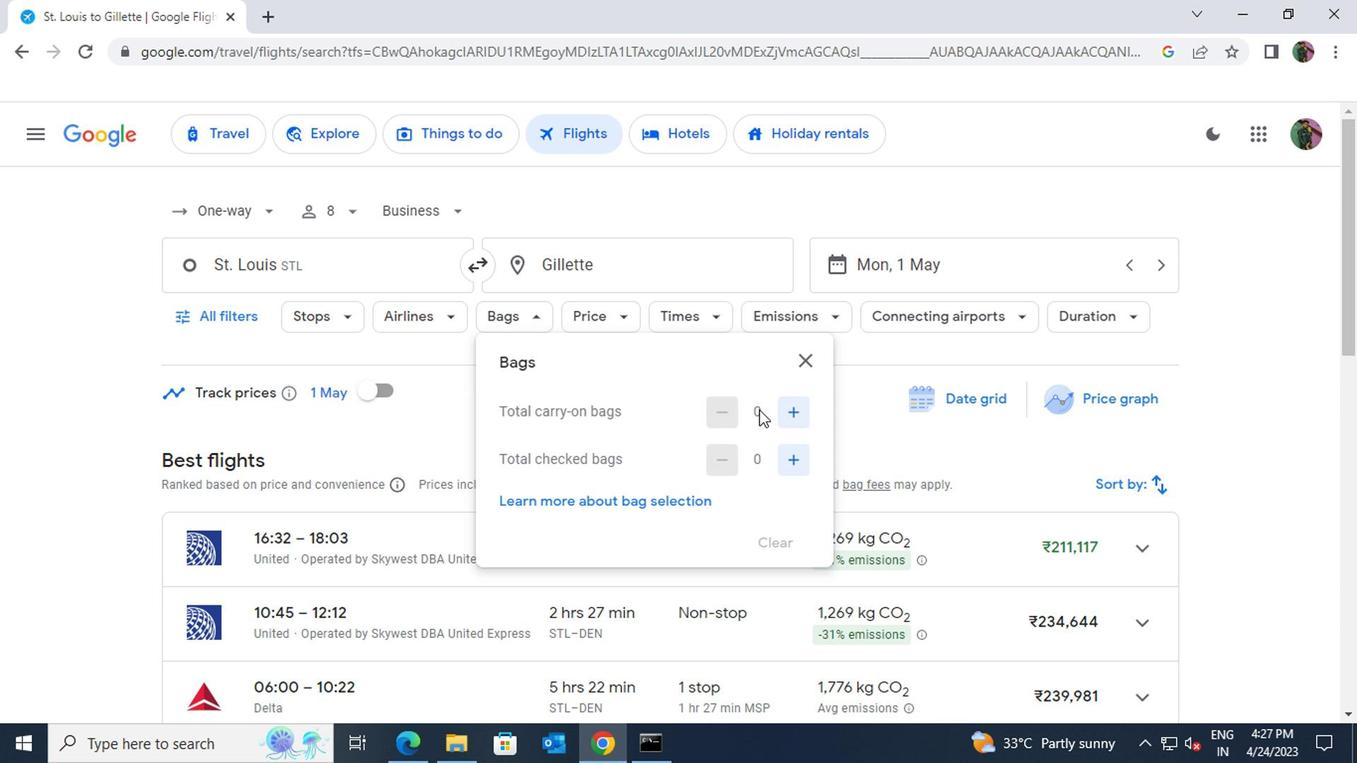 
Action: Mouse pressed left at (782, 413)
Screenshot: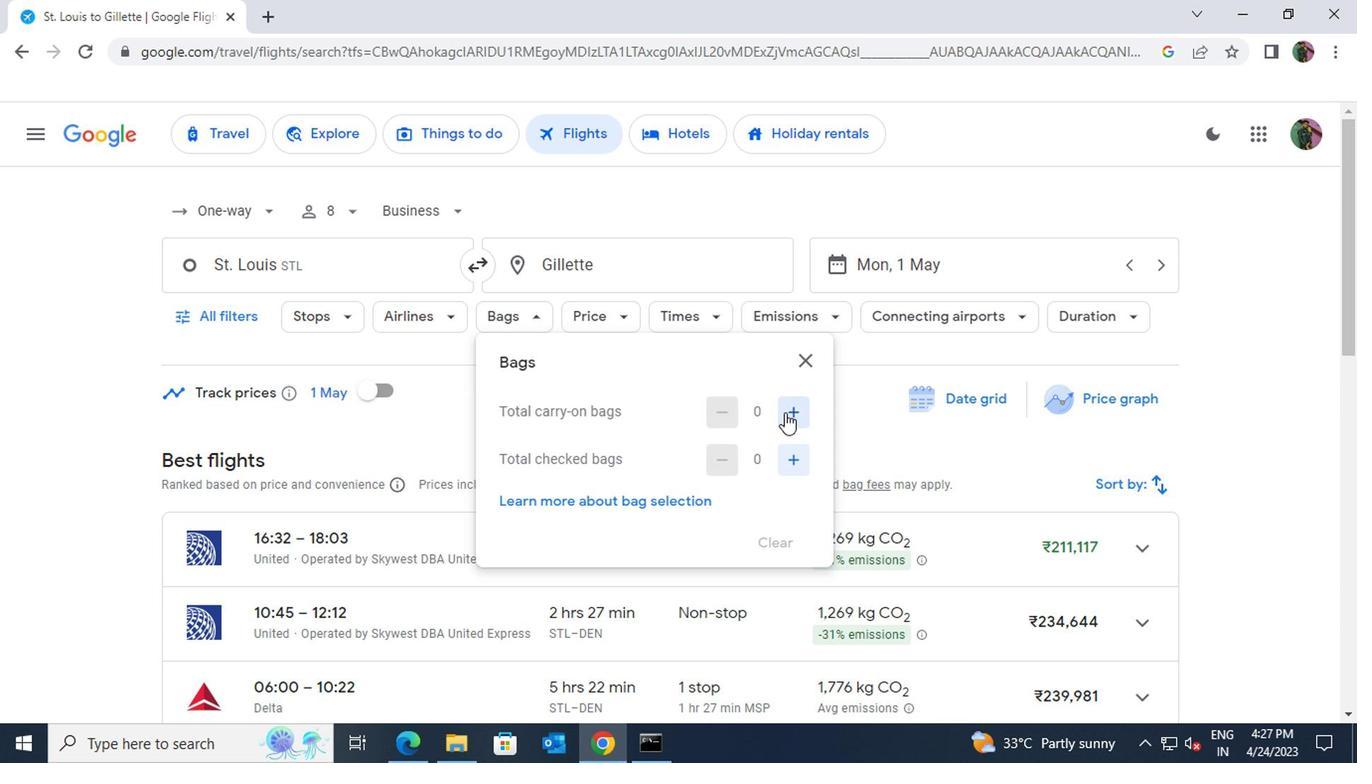 
Action: Mouse pressed left at (782, 413)
Screenshot: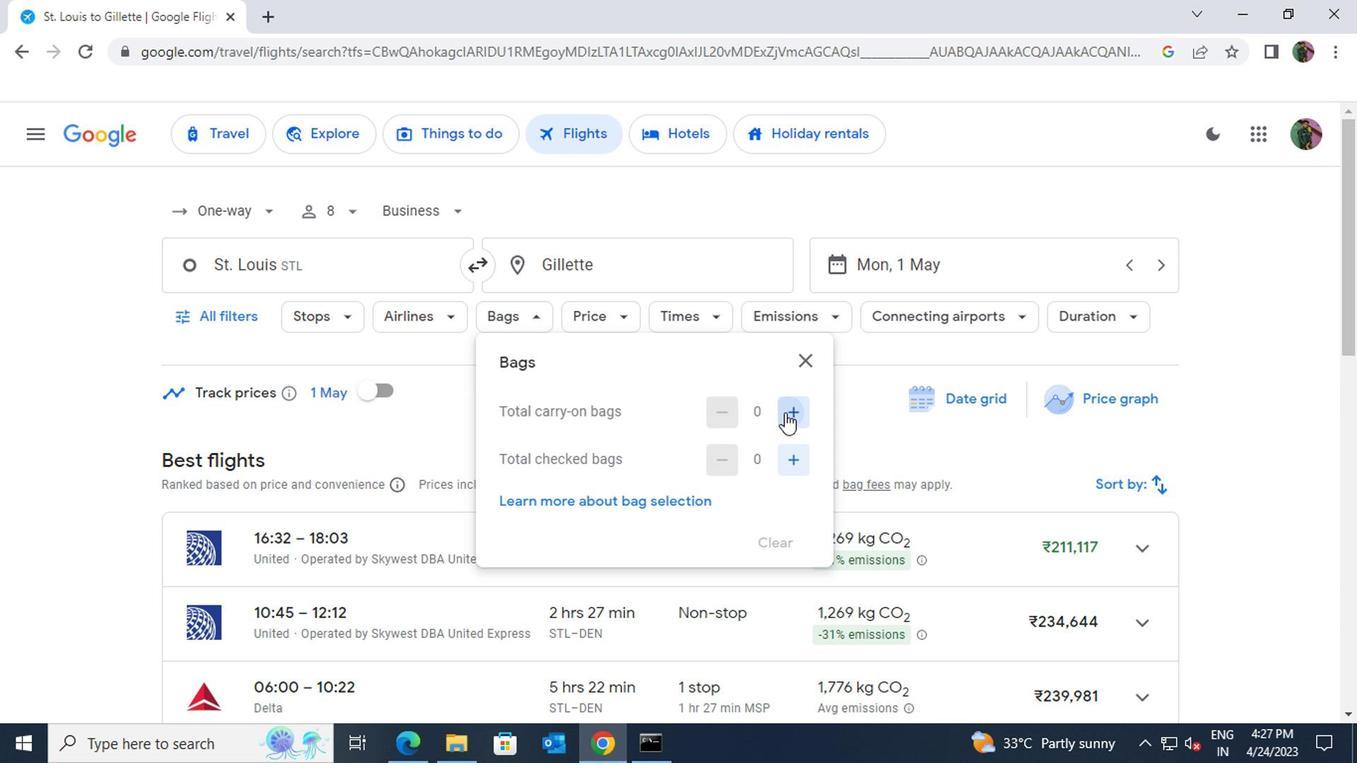 
Action: Mouse moved to (801, 363)
Screenshot: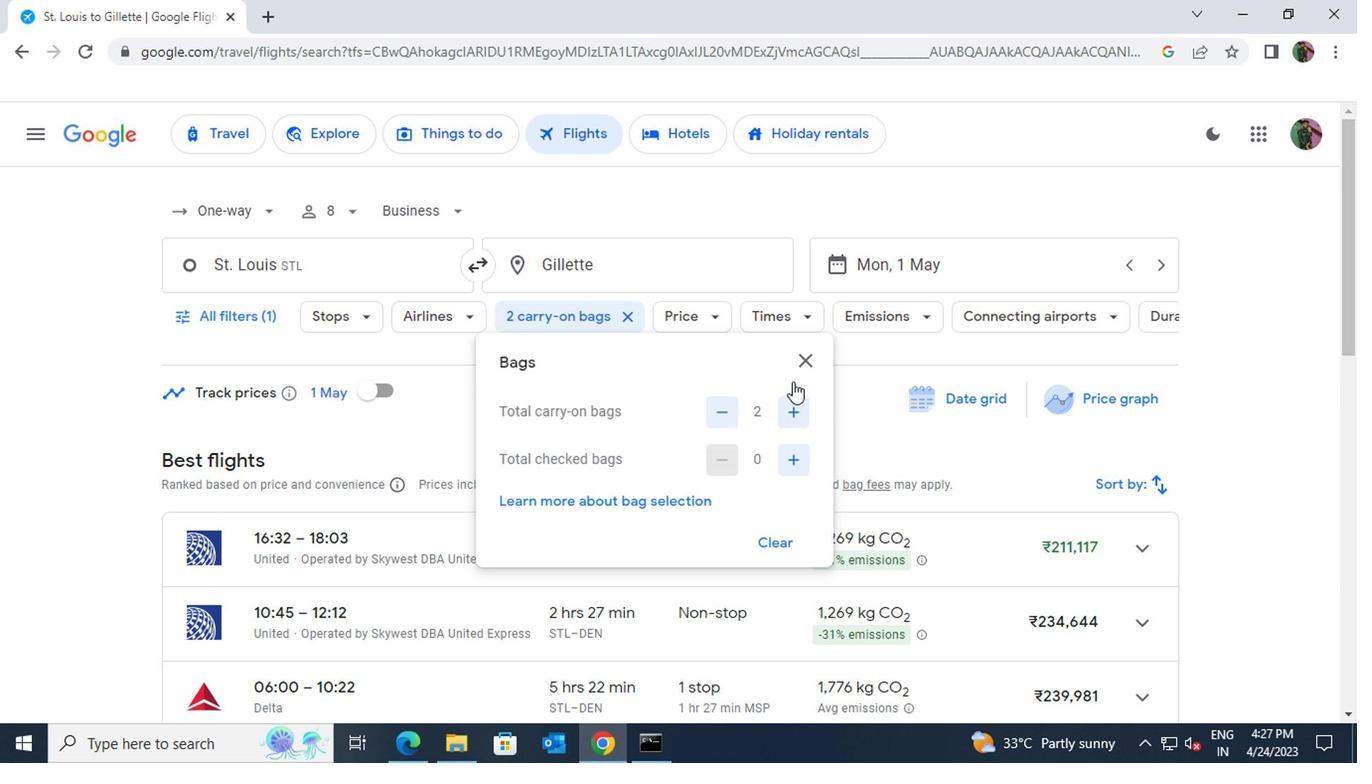 
Action: Mouse pressed left at (801, 363)
Screenshot: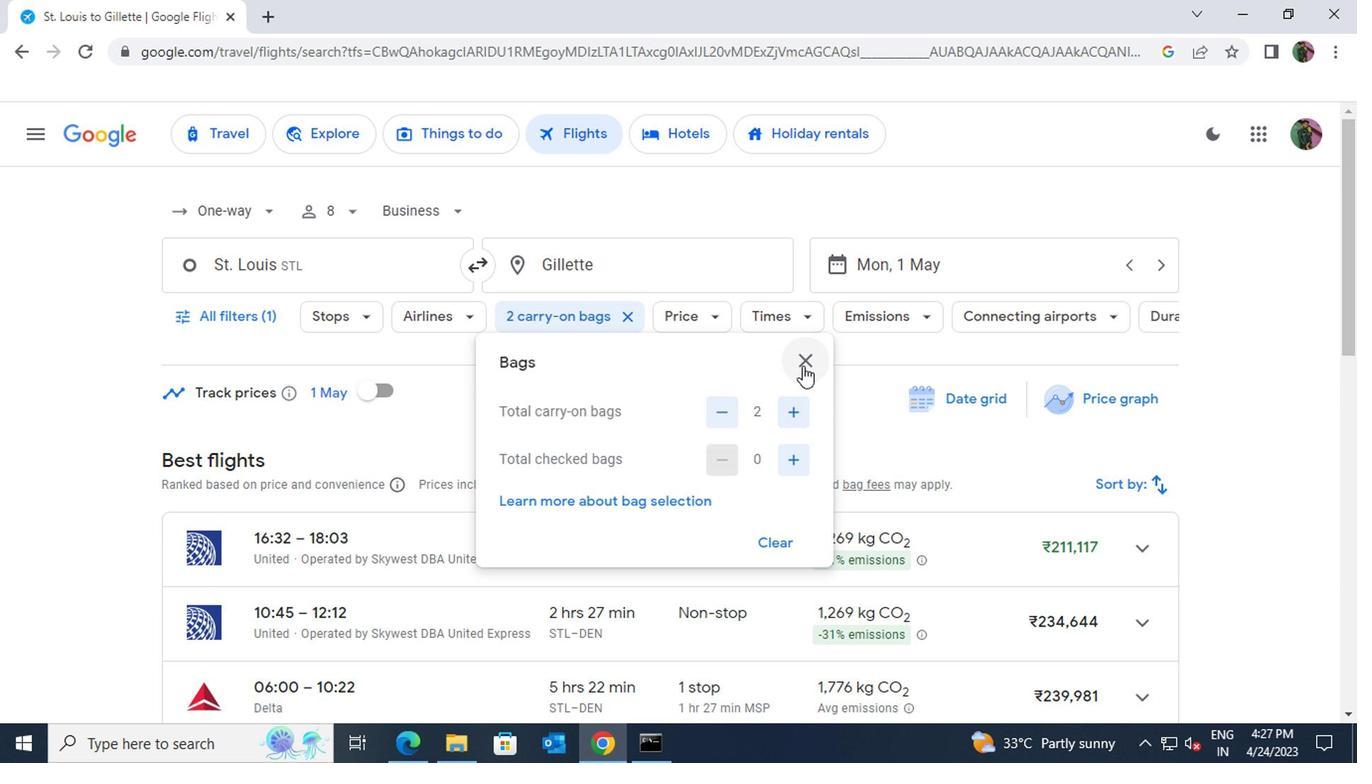 
Action: Mouse moved to (719, 318)
Screenshot: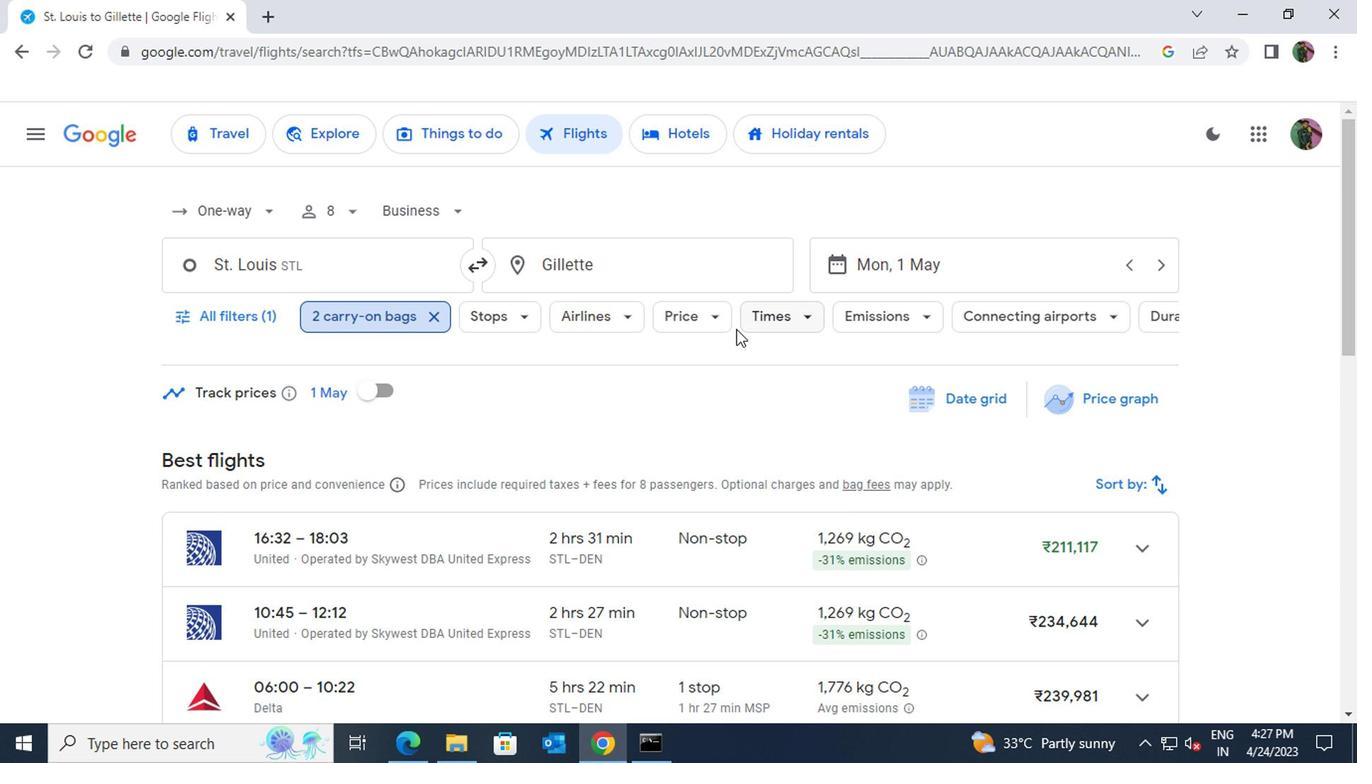 
Action: Mouse pressed left at (719, 318)
Screenshot: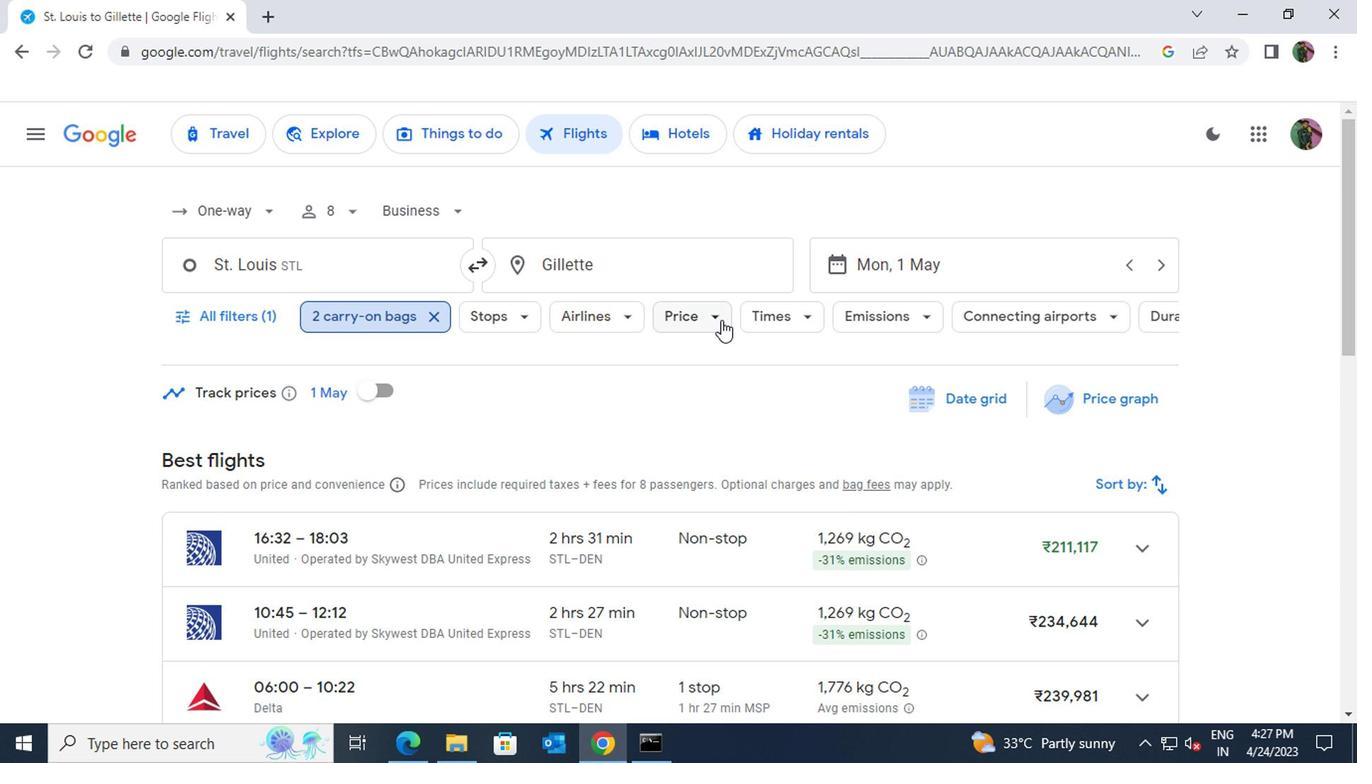 
Action: Mouse moved to (959, 446)
Screenshot: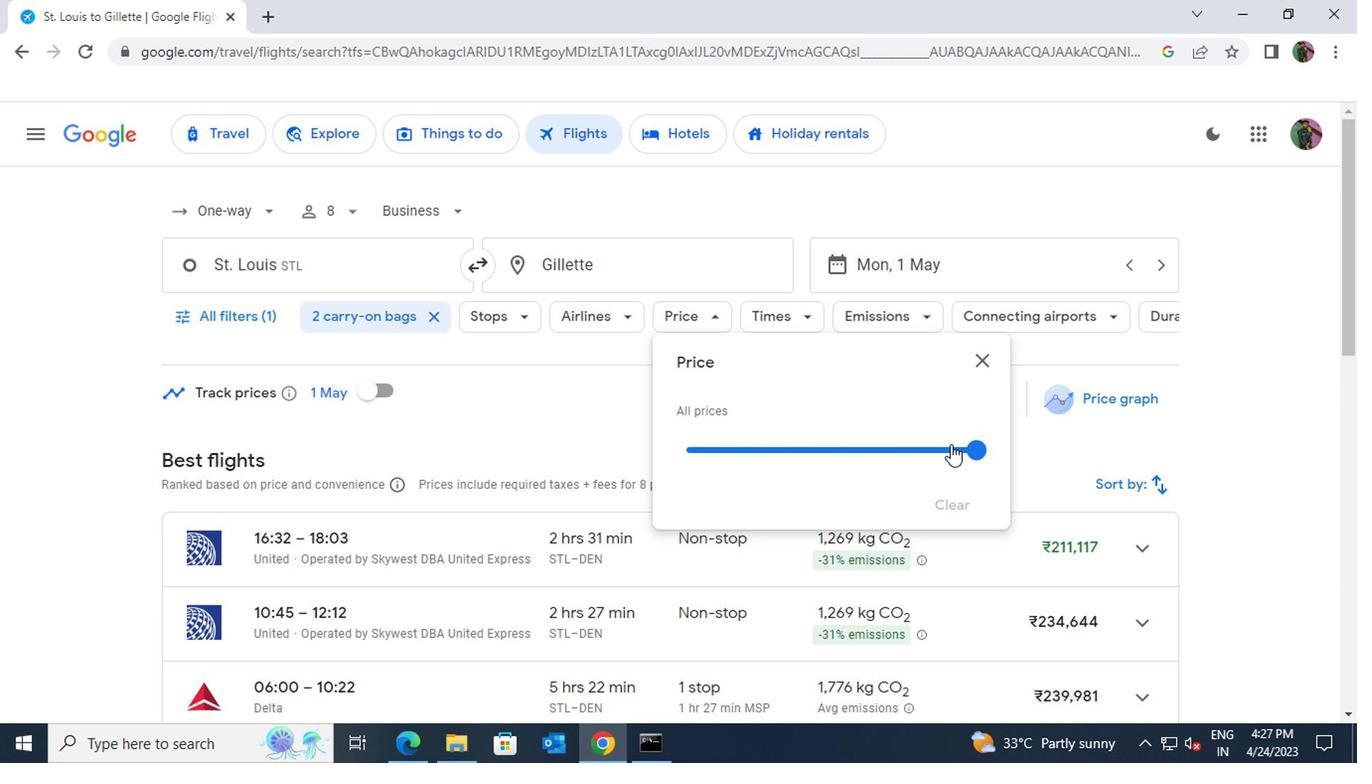 
Action: Mouse pressed left at (959, 446)
Screenshot: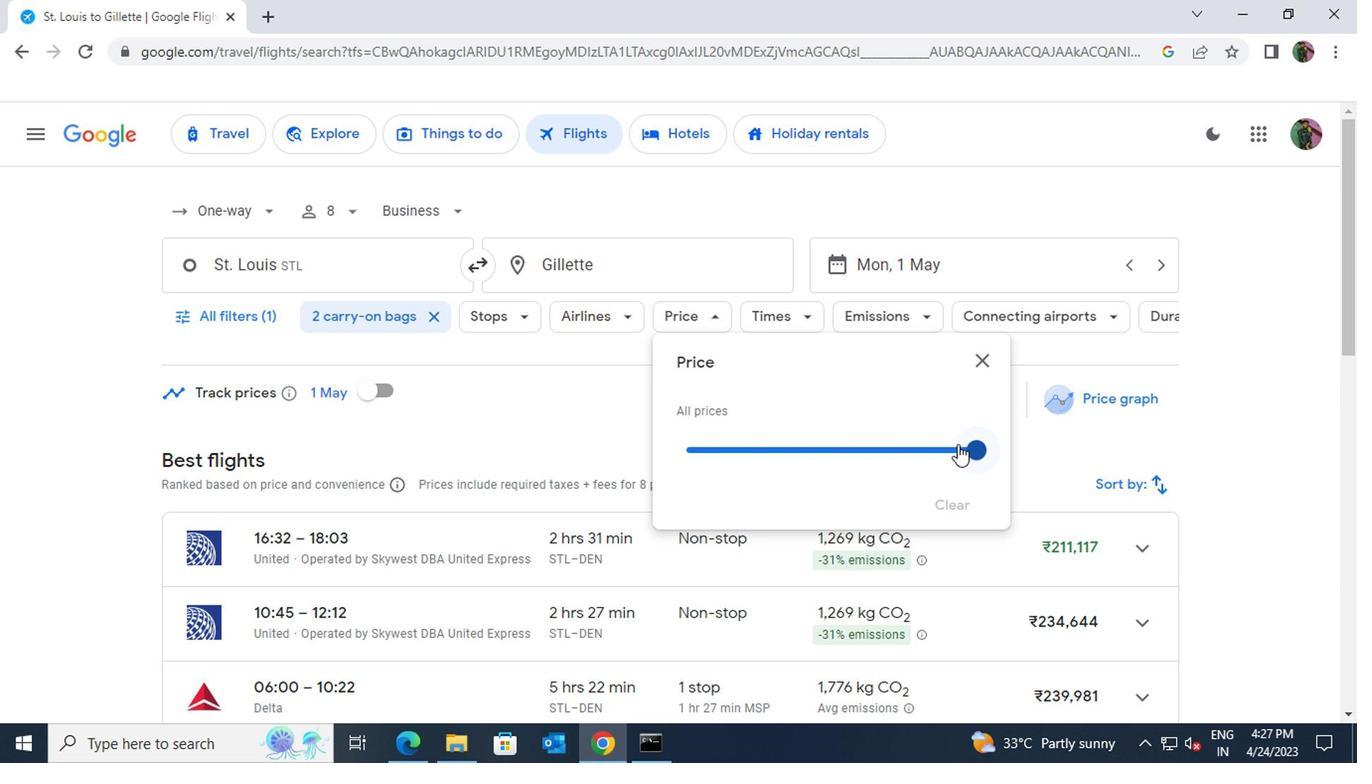 
Action: Mouse moved to (979, 361)
Screenshot: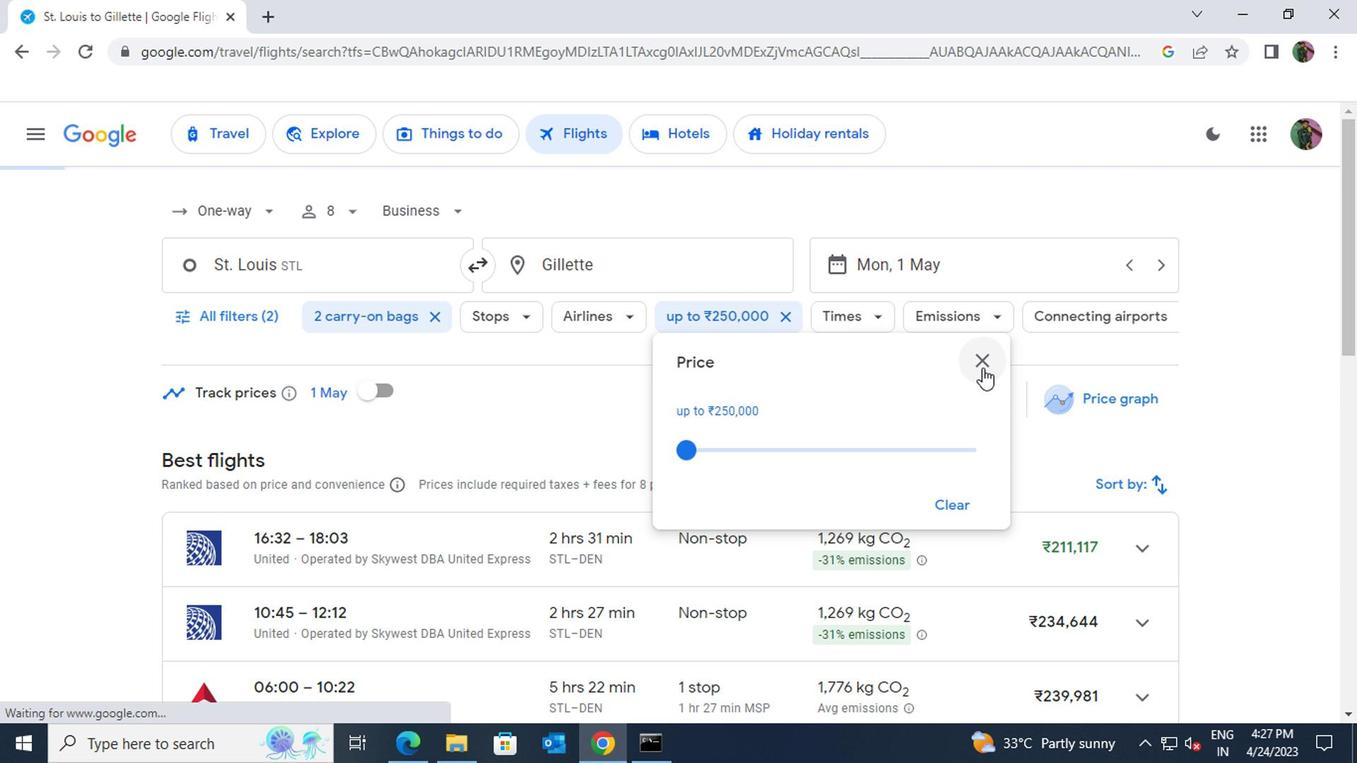 
Action: Mouse pressed left at (979, 361)
Screenshot: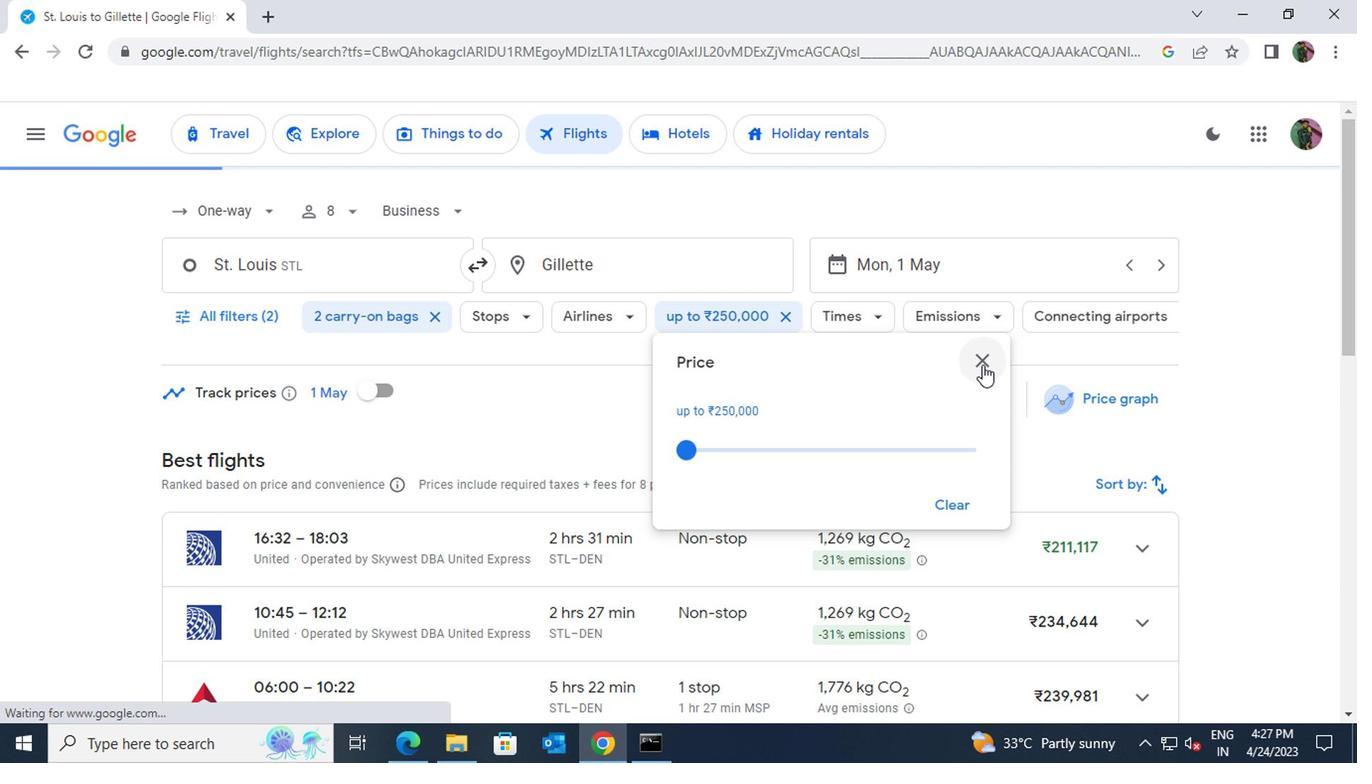 
Action: Mouse moved to (875, 313)
Screenshot: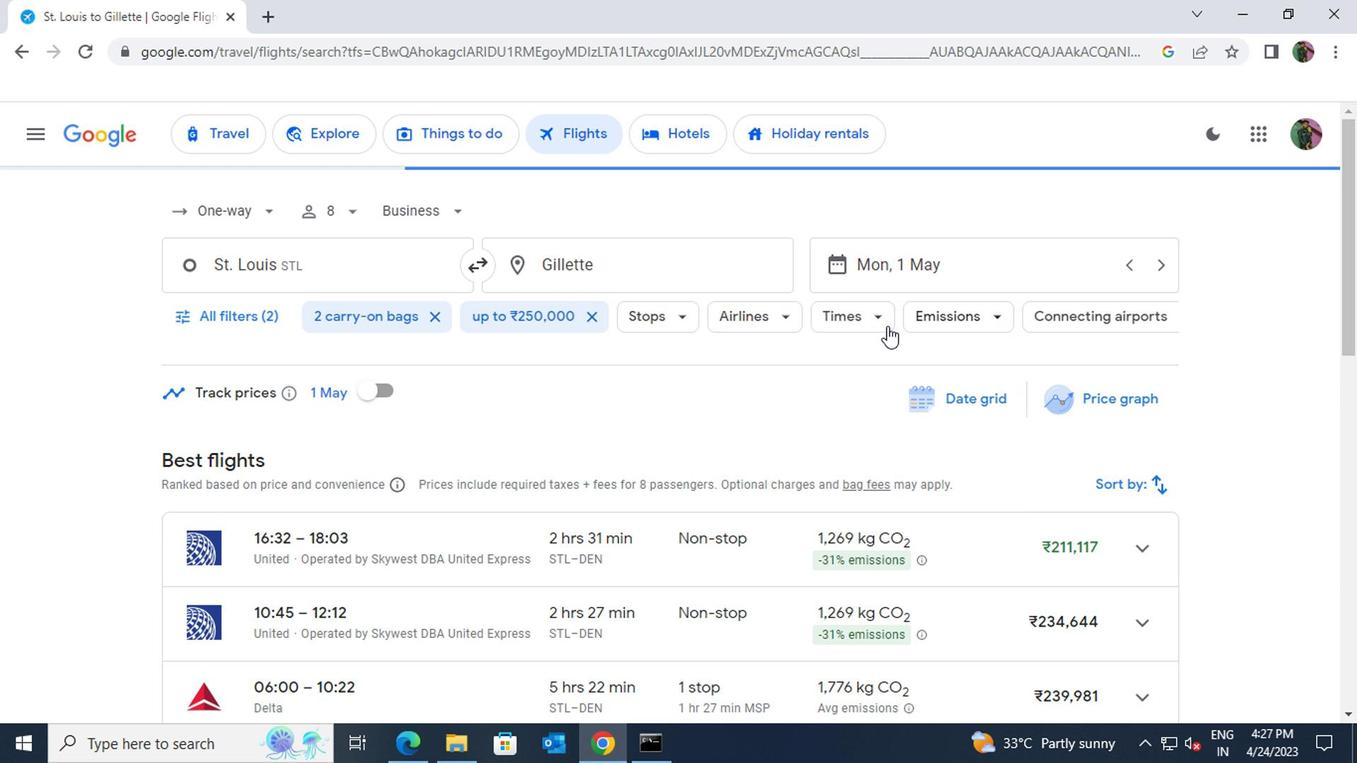 
Action: Mouse pressed left at (875, 313)
Screenshot: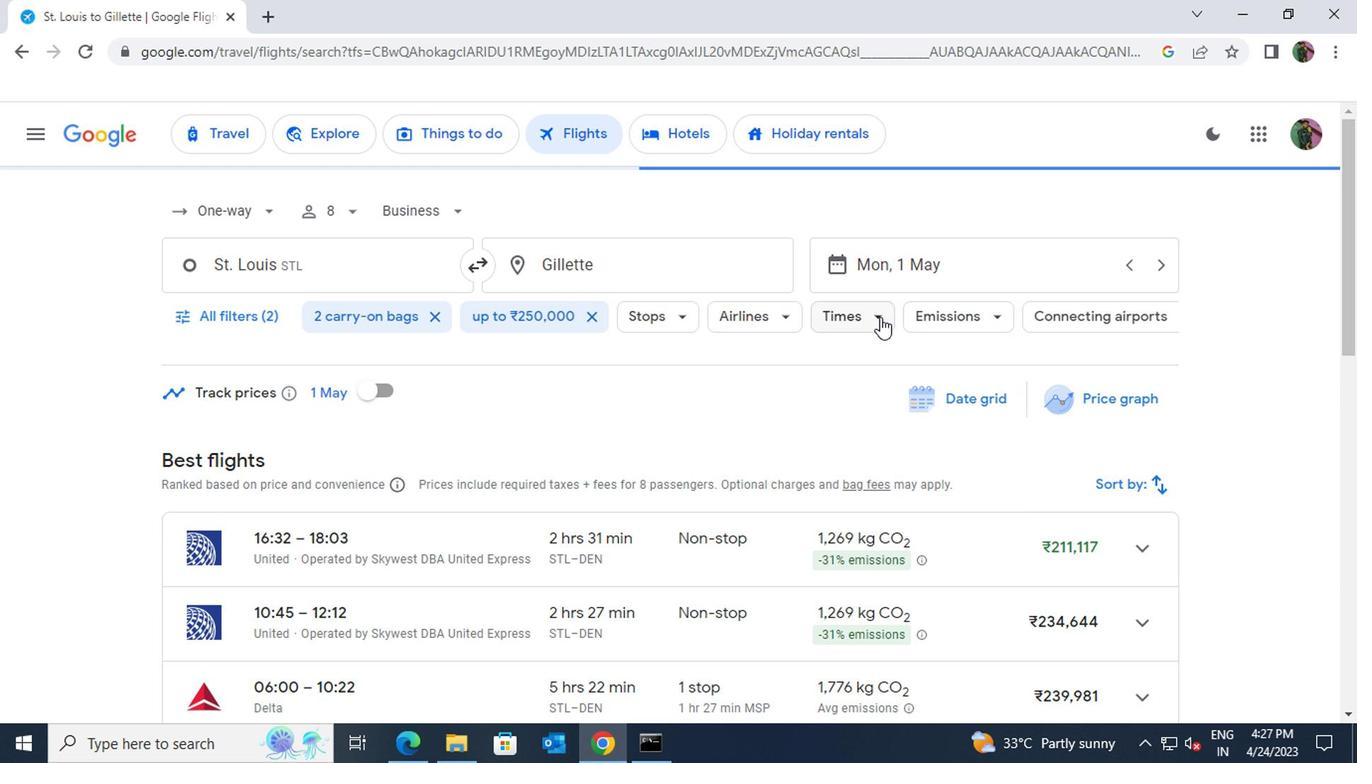 
Action: Mouse moved to (1128, 501)
Screenshot: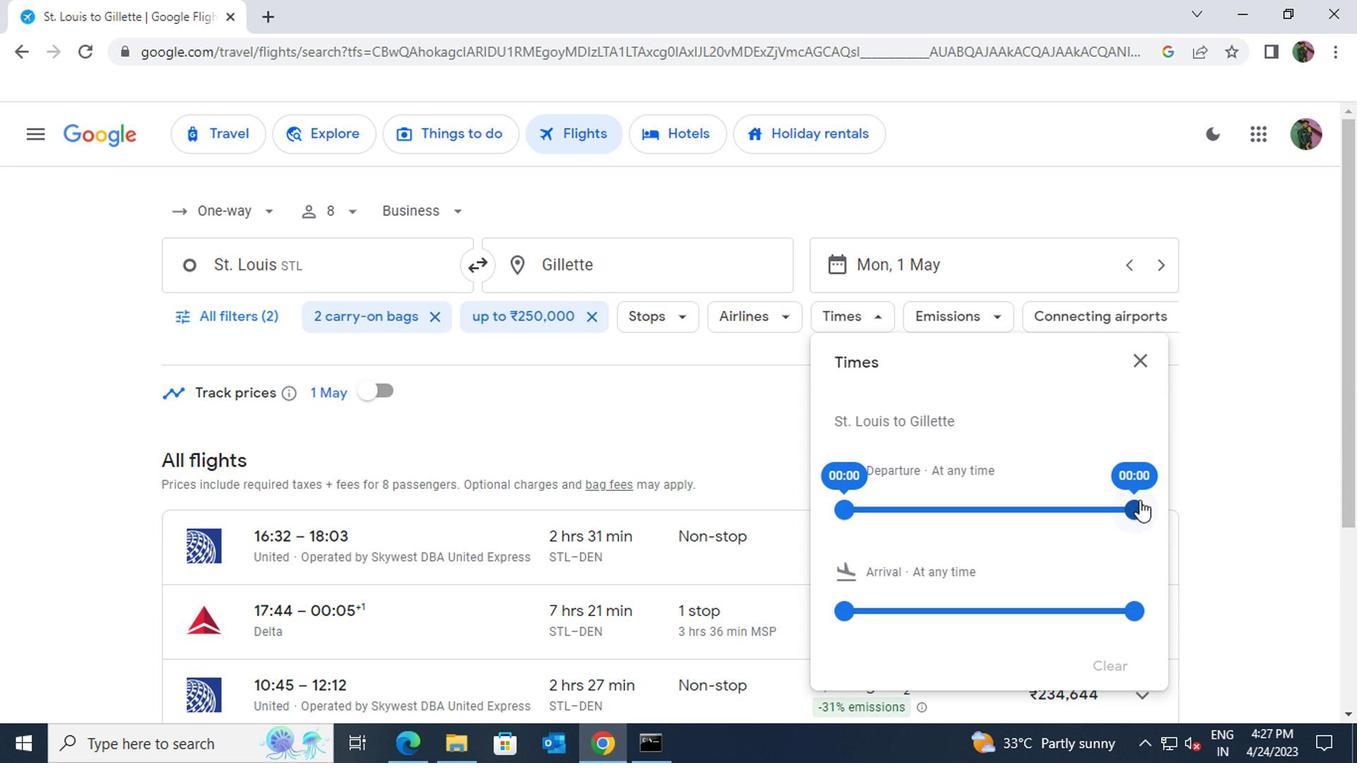 
Action: Mouse pressed left at (1128, 501)
Screenshot: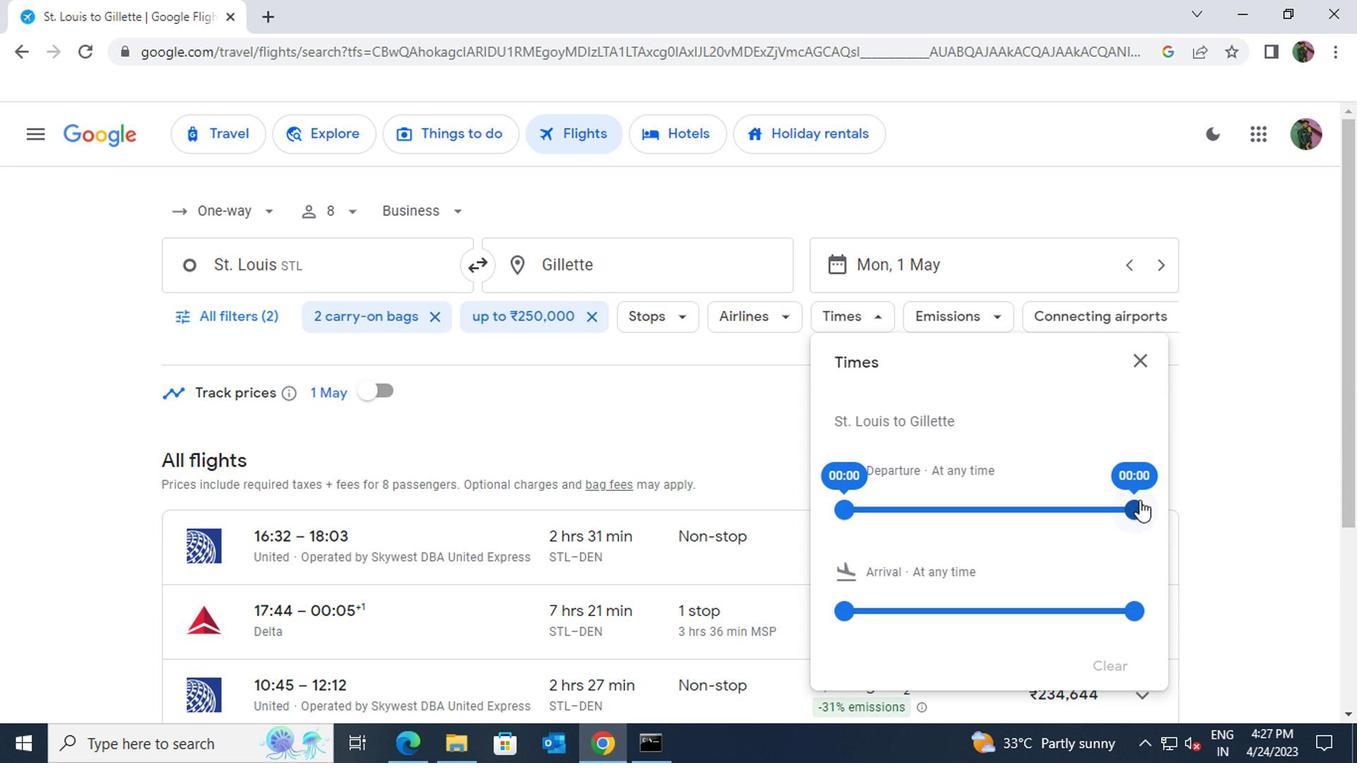 
Action: Mouse moved to (1133, 356)
Screenshot: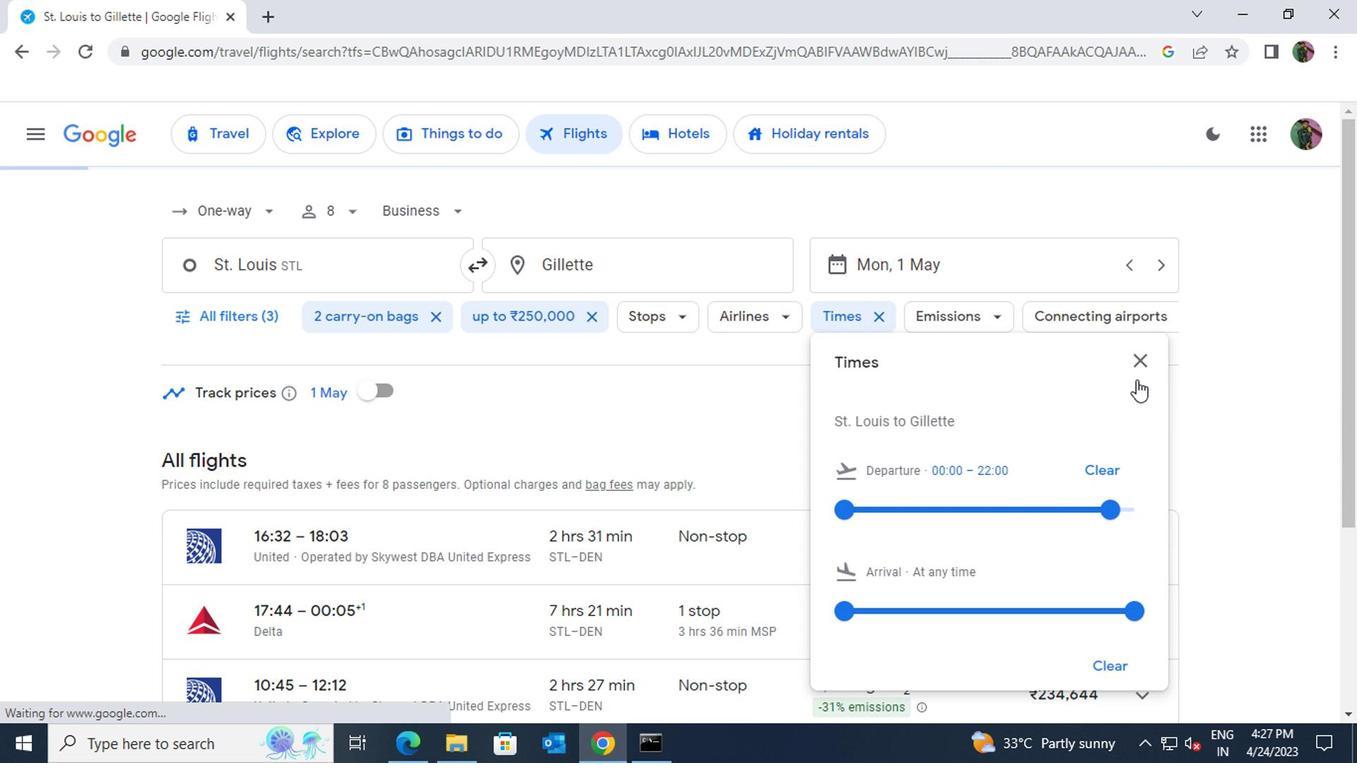 
Action: Mouse pressed left at (1133, 356)
Screenshot: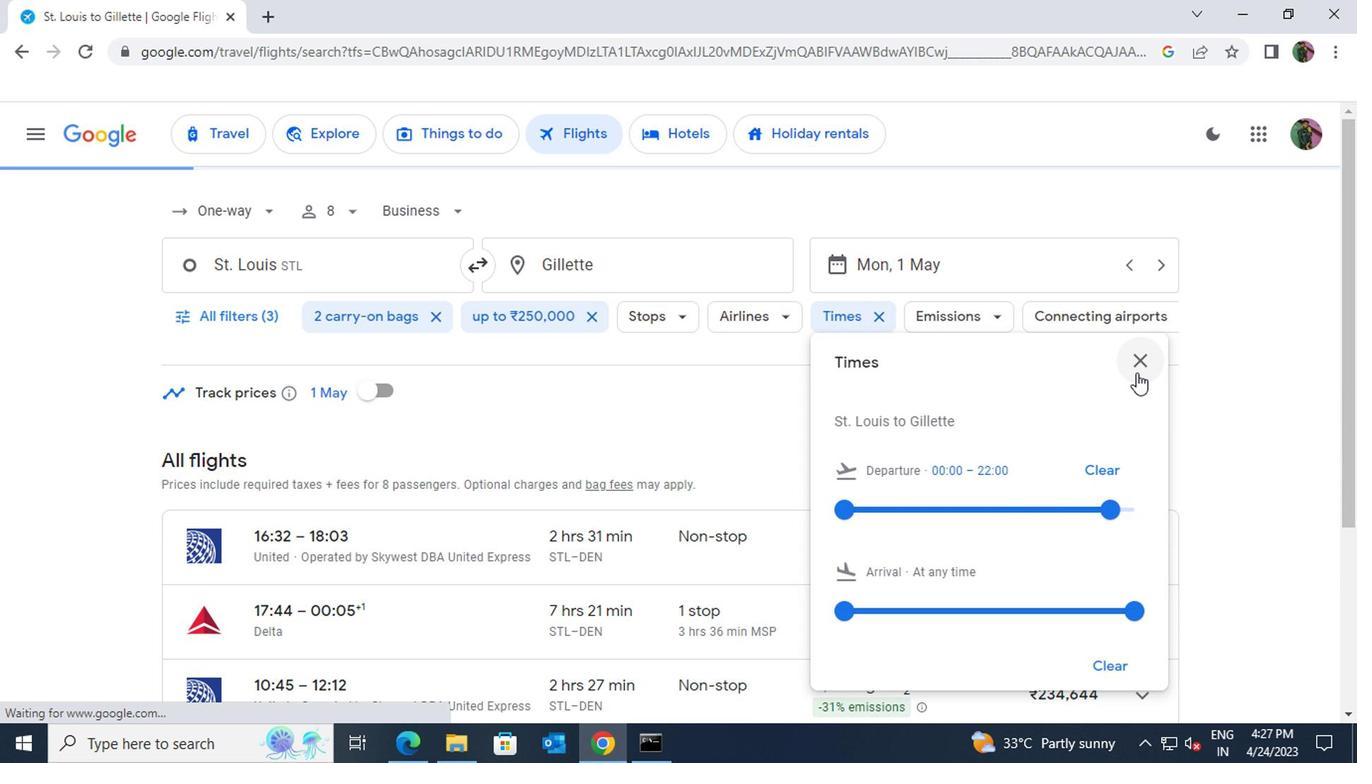 
Action: Mouse moved to (991, 539)
Screenshot: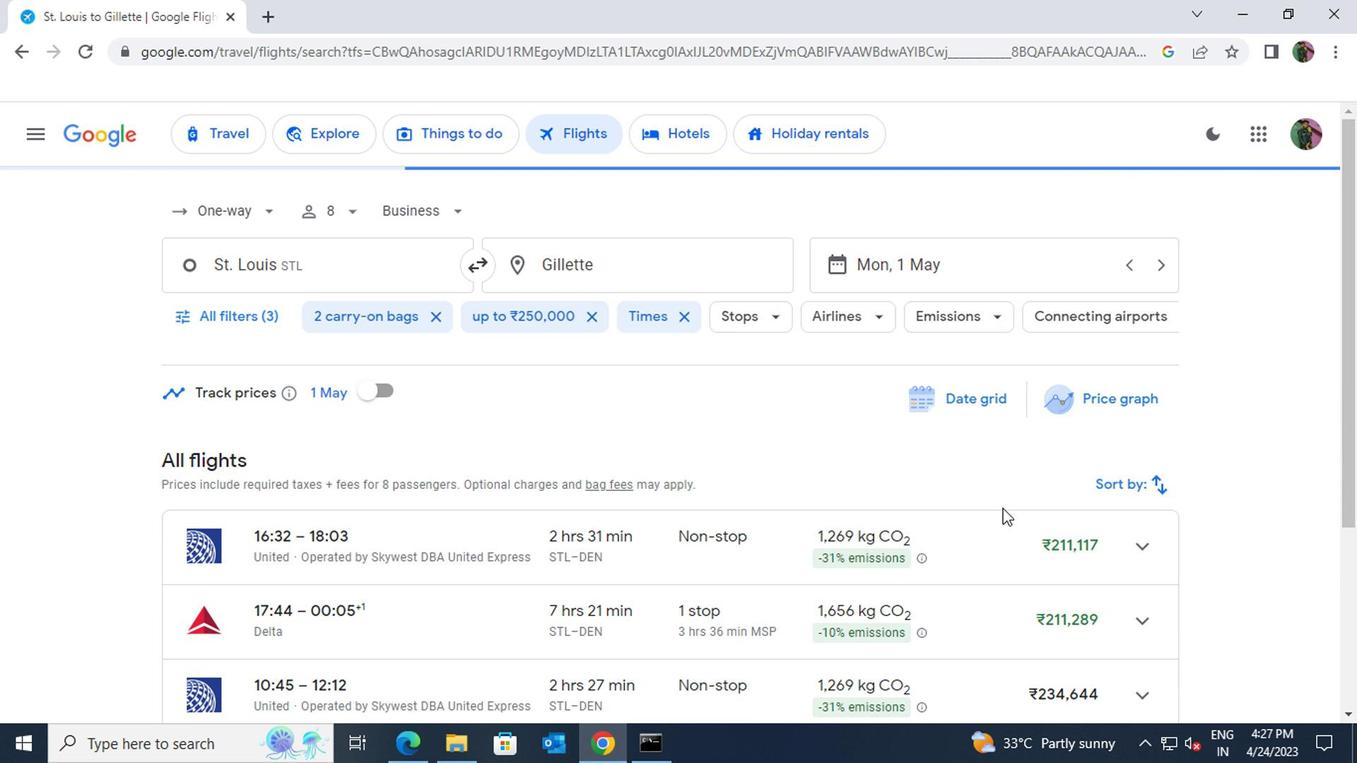 
Action: Mouse pressed left at (991, 539)
Screenshot: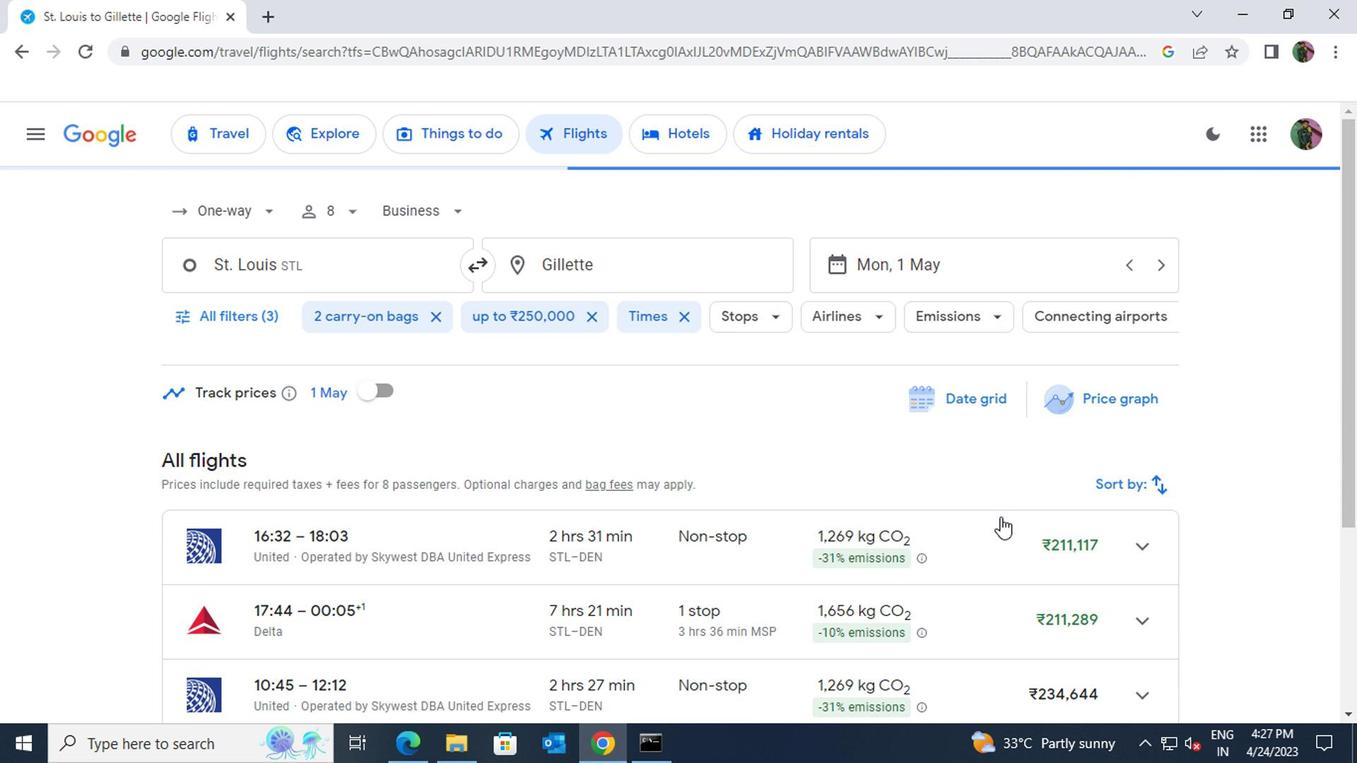 
Action: Mouse moved to (988, 551)
Screenshot: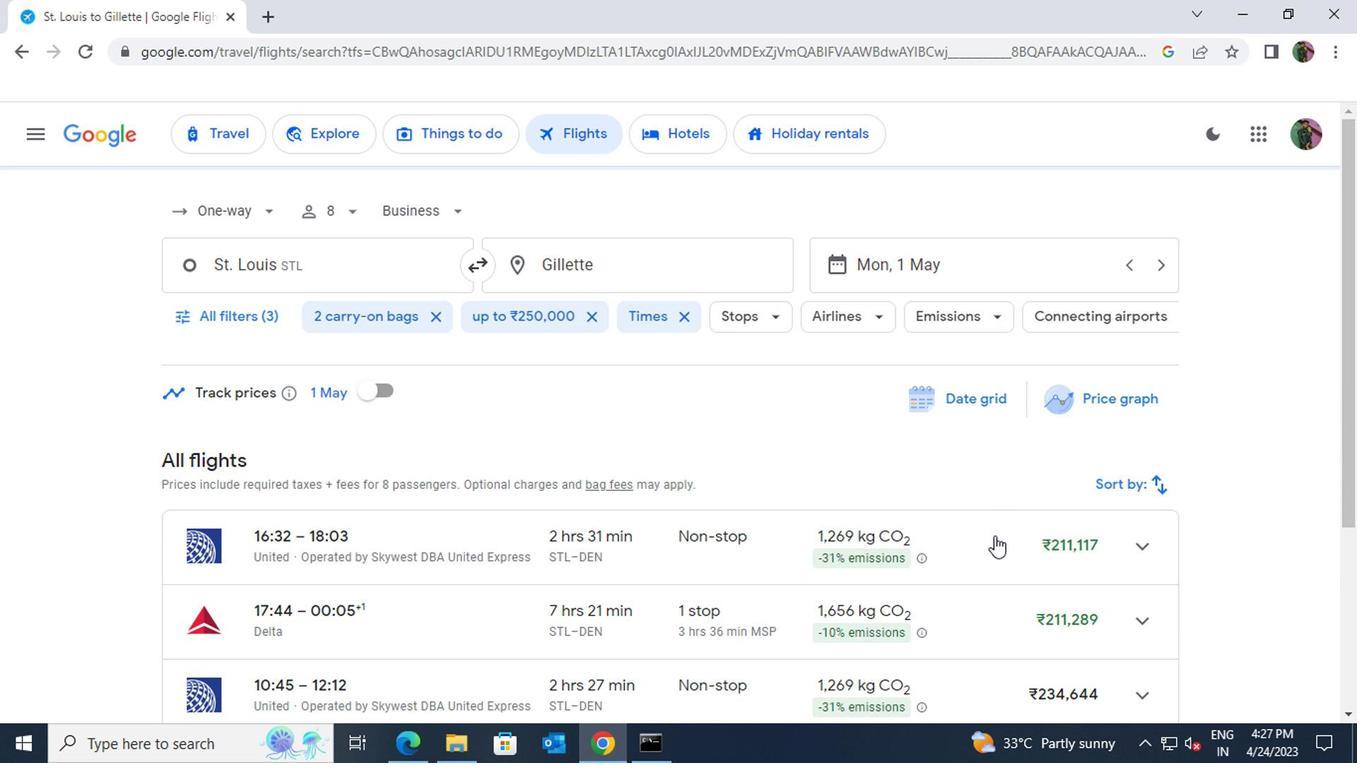 
Action: Mouse pressed left at (988, 551)
Screenshot: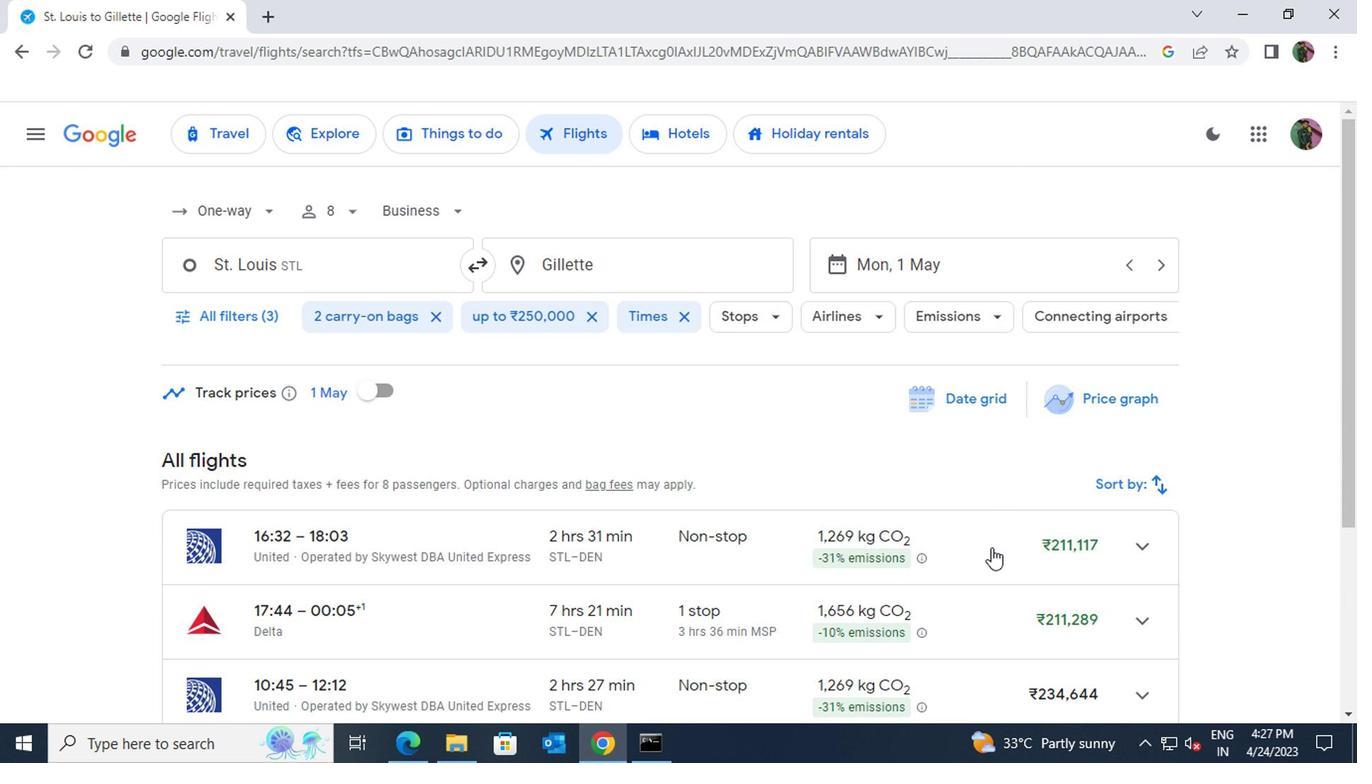 
